 Task: Check the percentage active listings of community pool in the last 5 years.
Action: Mouse moved to (910, 310)
Screenshot: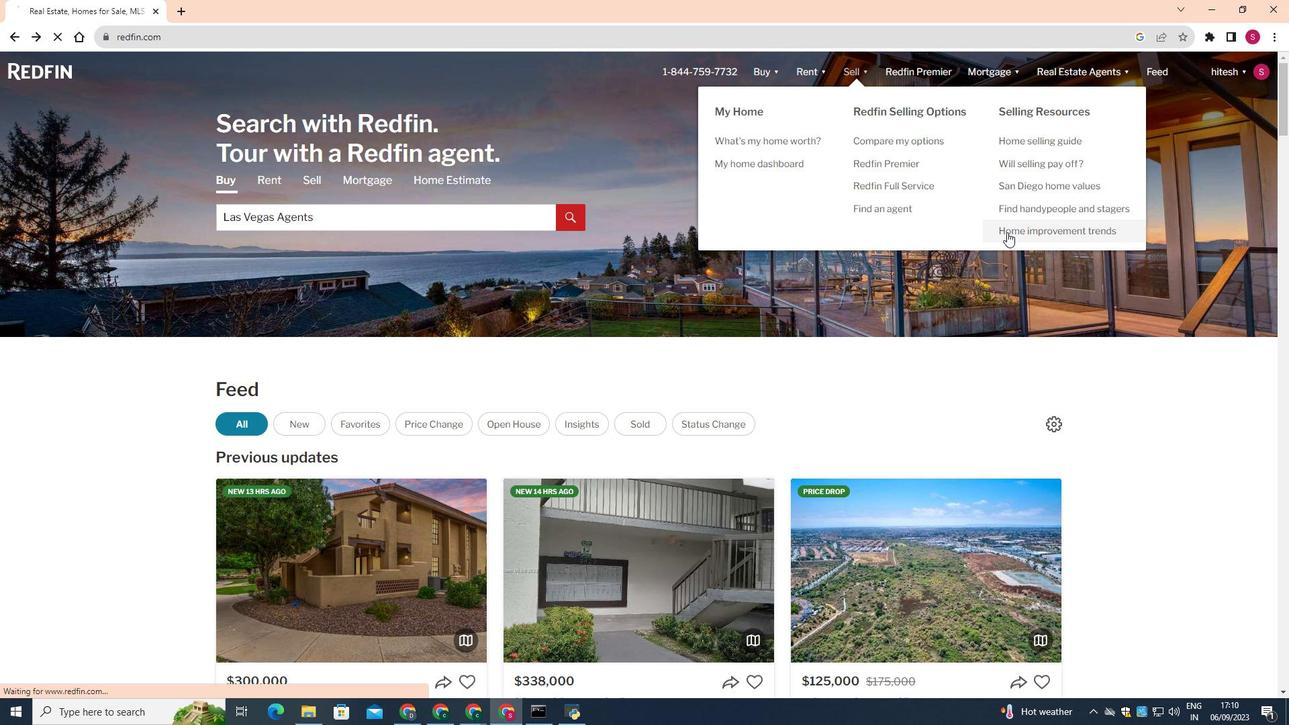
Action: Mouse pressed left at (910, 310)
Screenshot: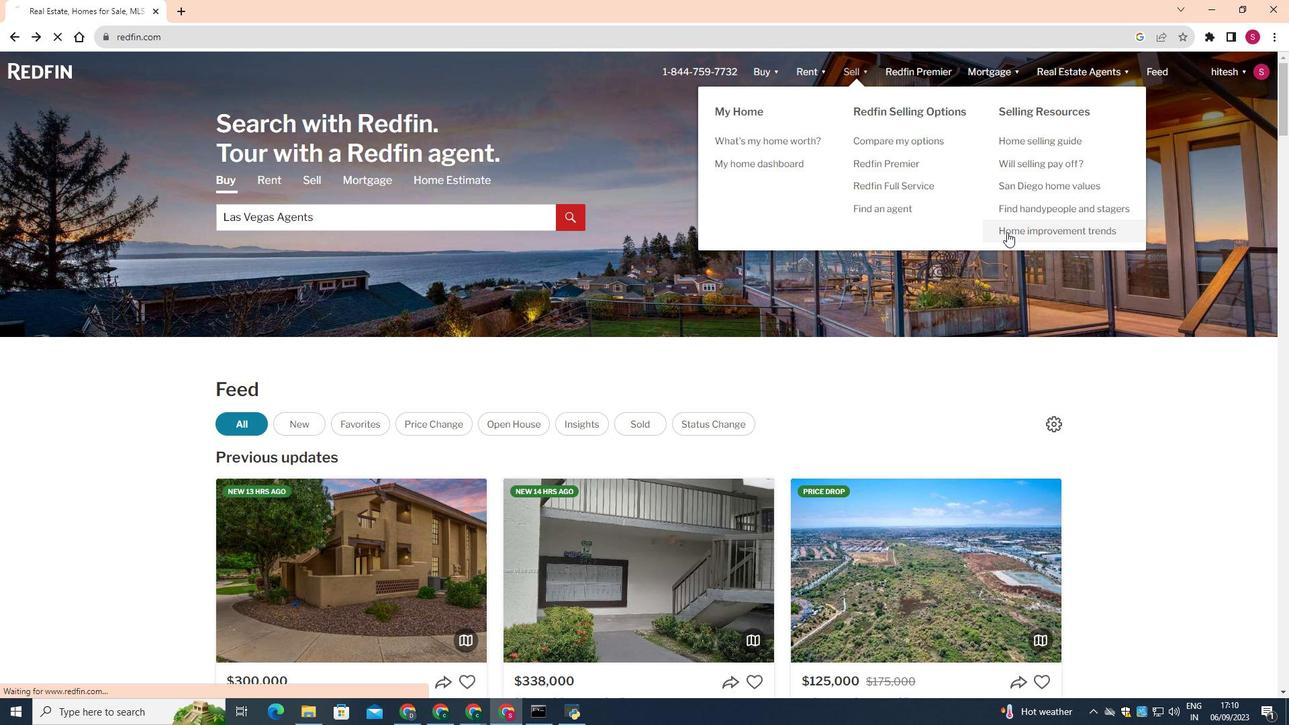 
Action: Mouse moved to (646, 431)
Screenshot: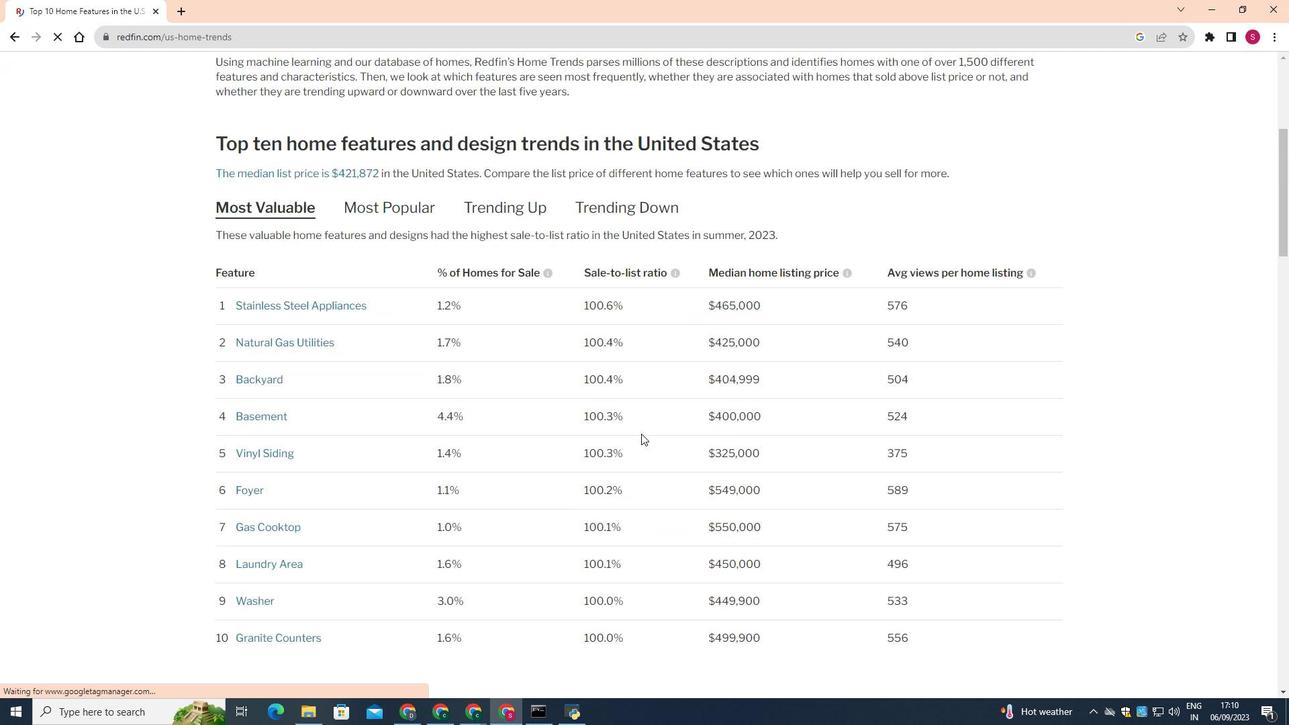 
Action: Mouse scrolled (646, 431) with delta (0, 0)
Screenshot: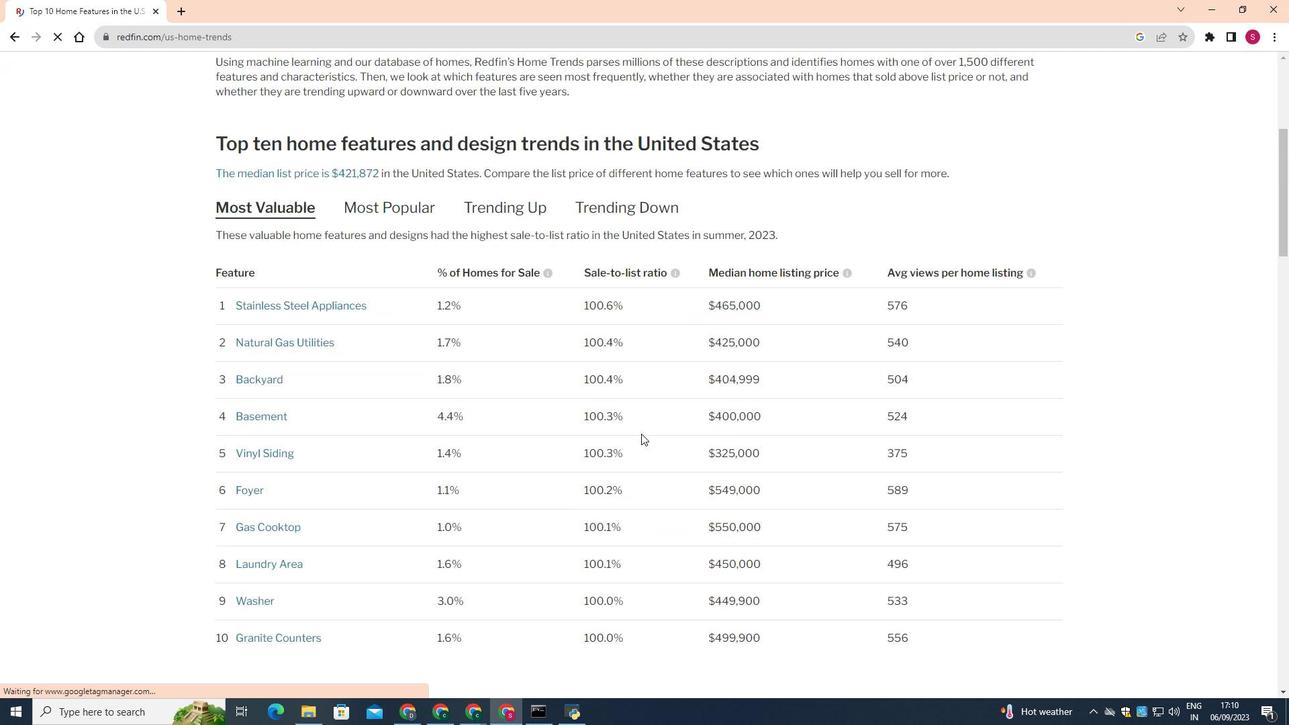 
Action: Mouse moved to (646, 432)
Screenshot: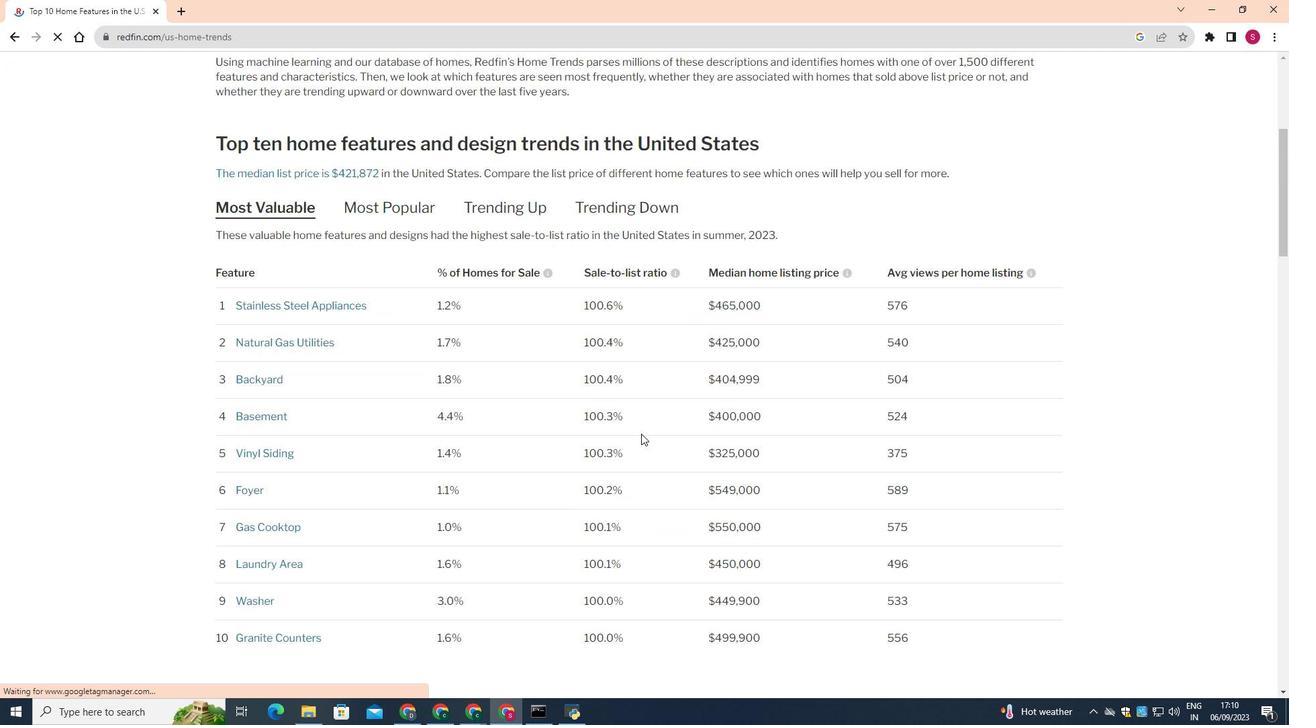 
Action: Mouse scrolled (646, 432) with delta (0, 0)
Screenshot: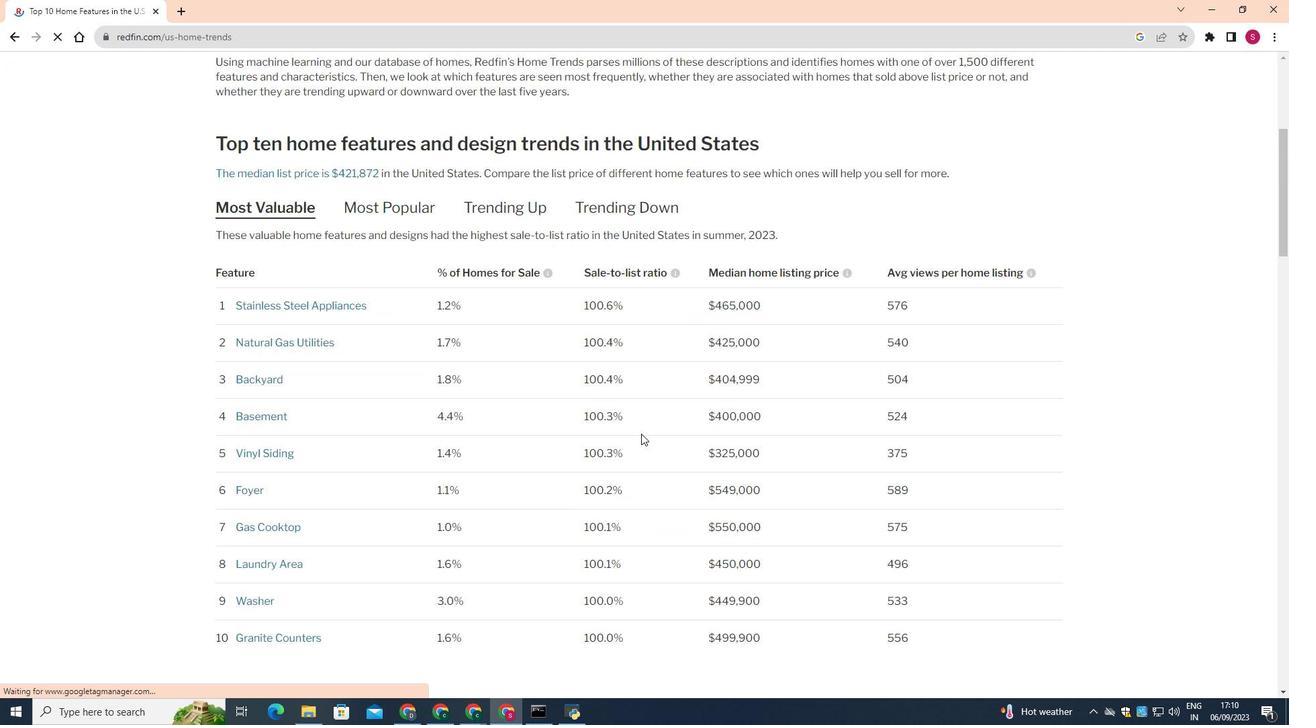 
Action: Mouse scrolled (646, 432) with delta (0, 0)
Screenshot: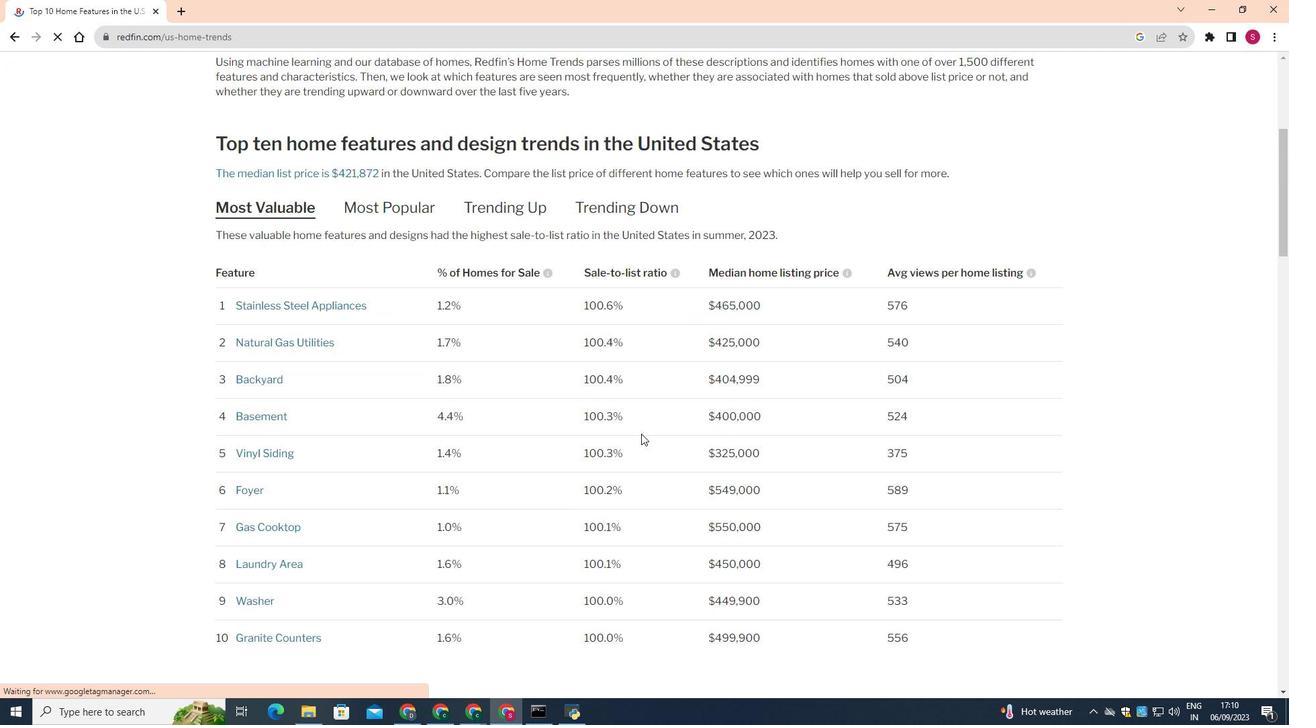 
Action: Mouse moved to (645, 433)
Screenshot: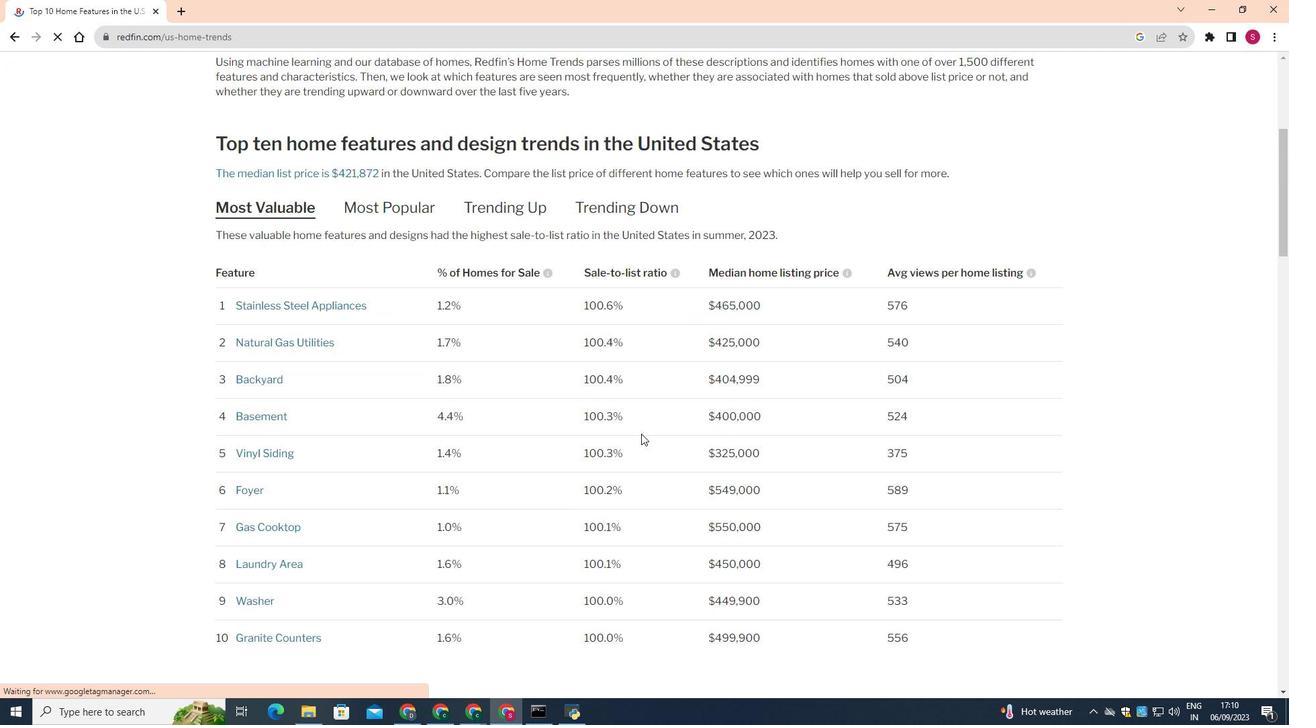 
Action: Mouse scrolled (645, 432) with delta (0, 0)
Screenshot: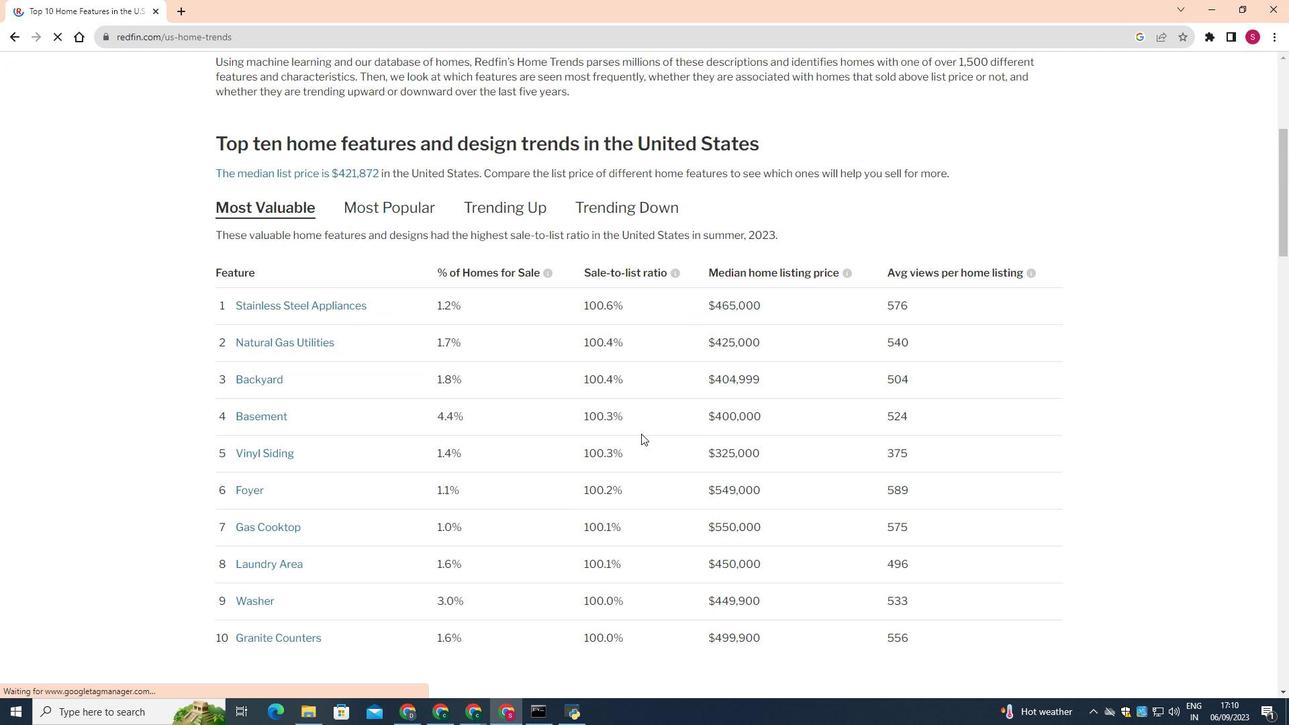 
Action: Mouse scrolled (645, 432) with delta (0, 0)
Screenshot: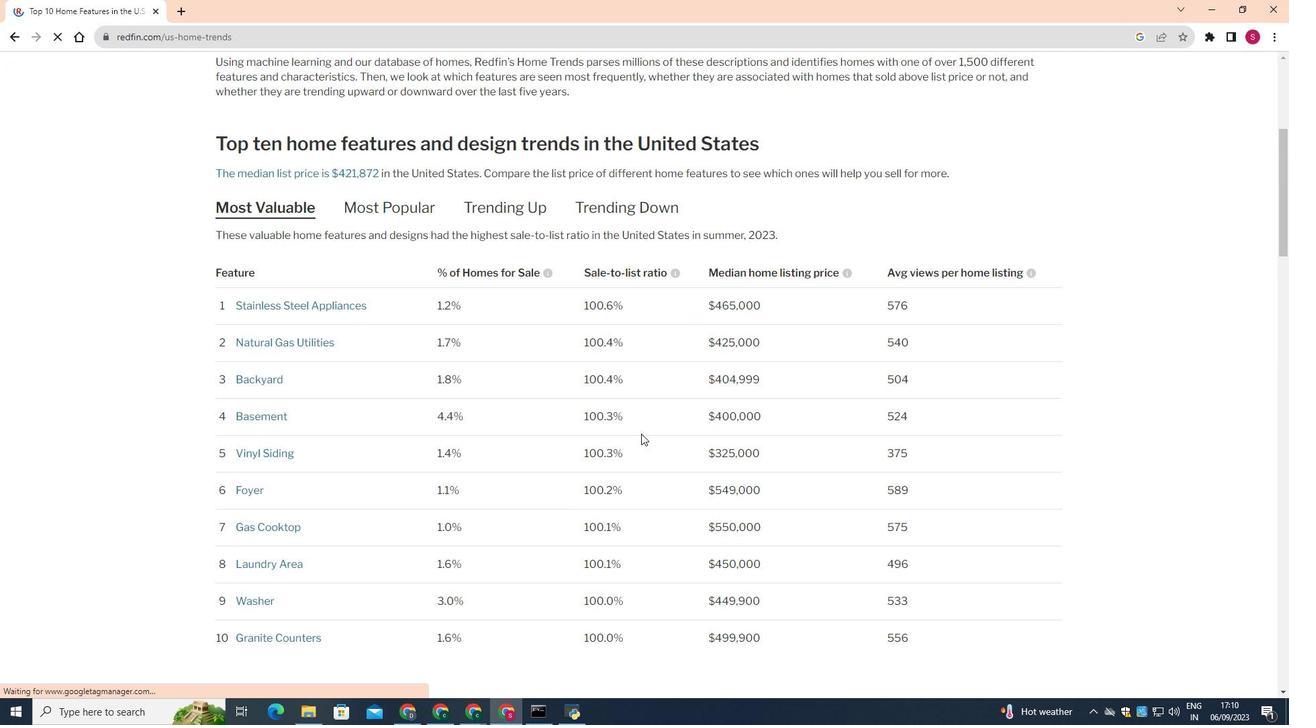
Action: Mouse moved to (645, 432)
Screenshot: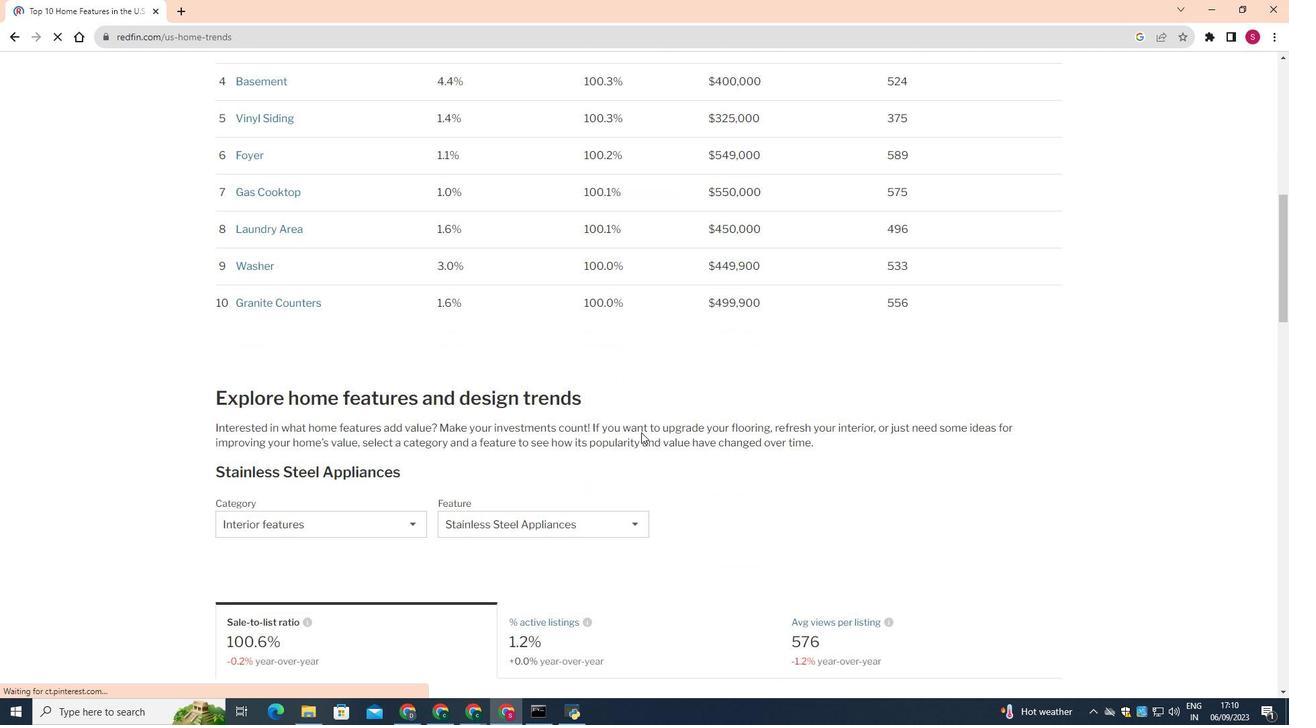 
Action: Mouse scrolled (645, 431) with delta (0, 0)
Screenshot: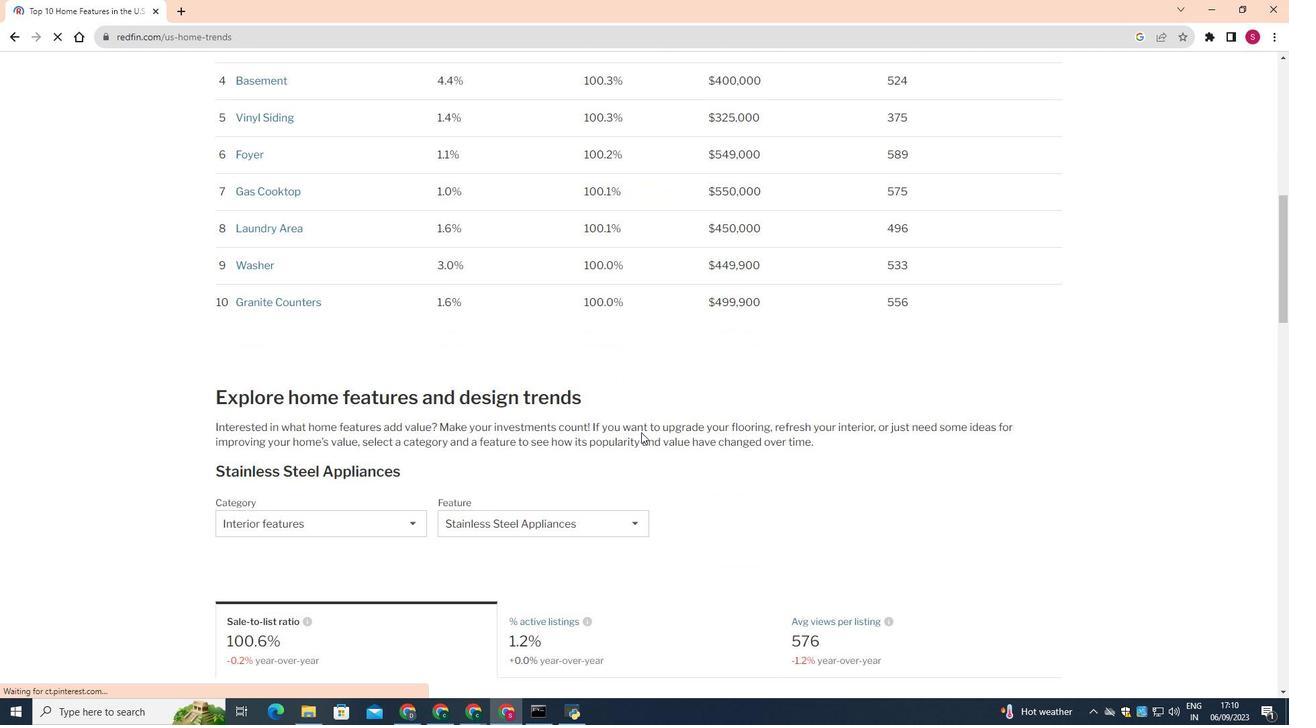 
Action: Mouse scrolled (645, 431) with delta (0, 0)
Screenshot: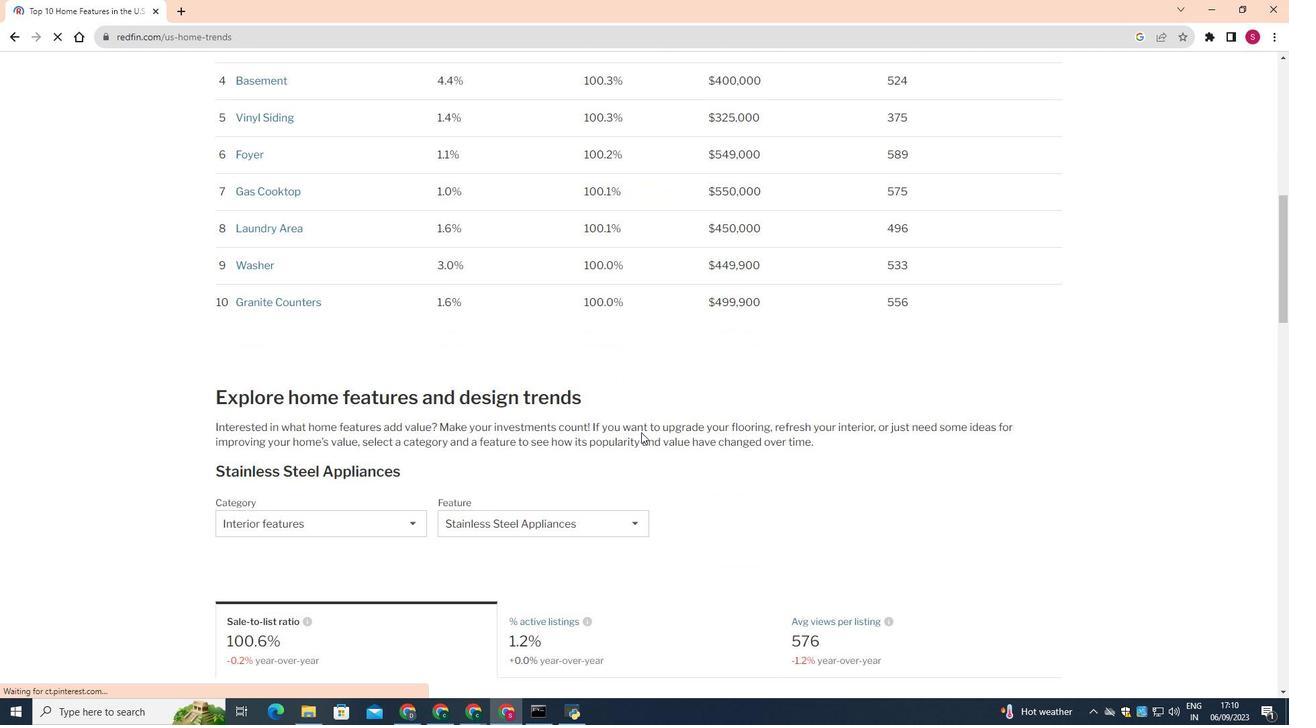 
Action: Mouse scrolled (645, 431) with delta (0, 0)
Screenshot: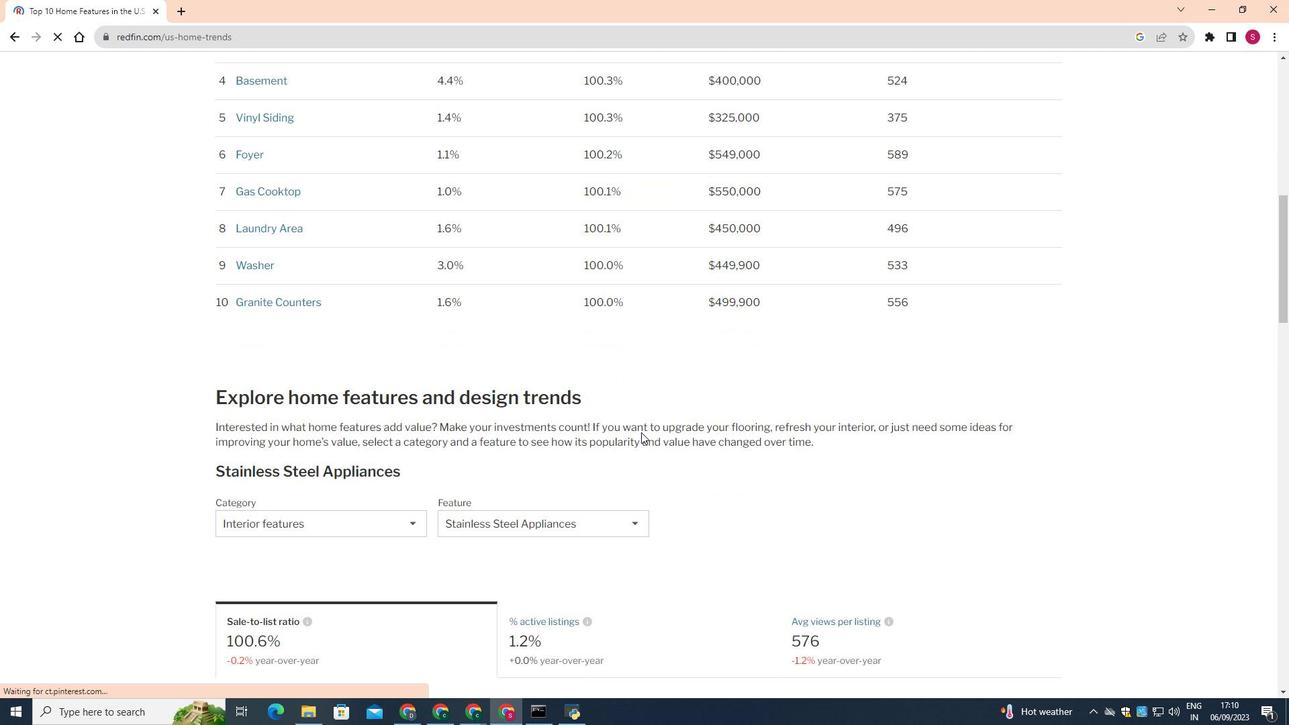 
Action: Mouse scrolled (645, 431) with delta (0, 0)
Screenshot: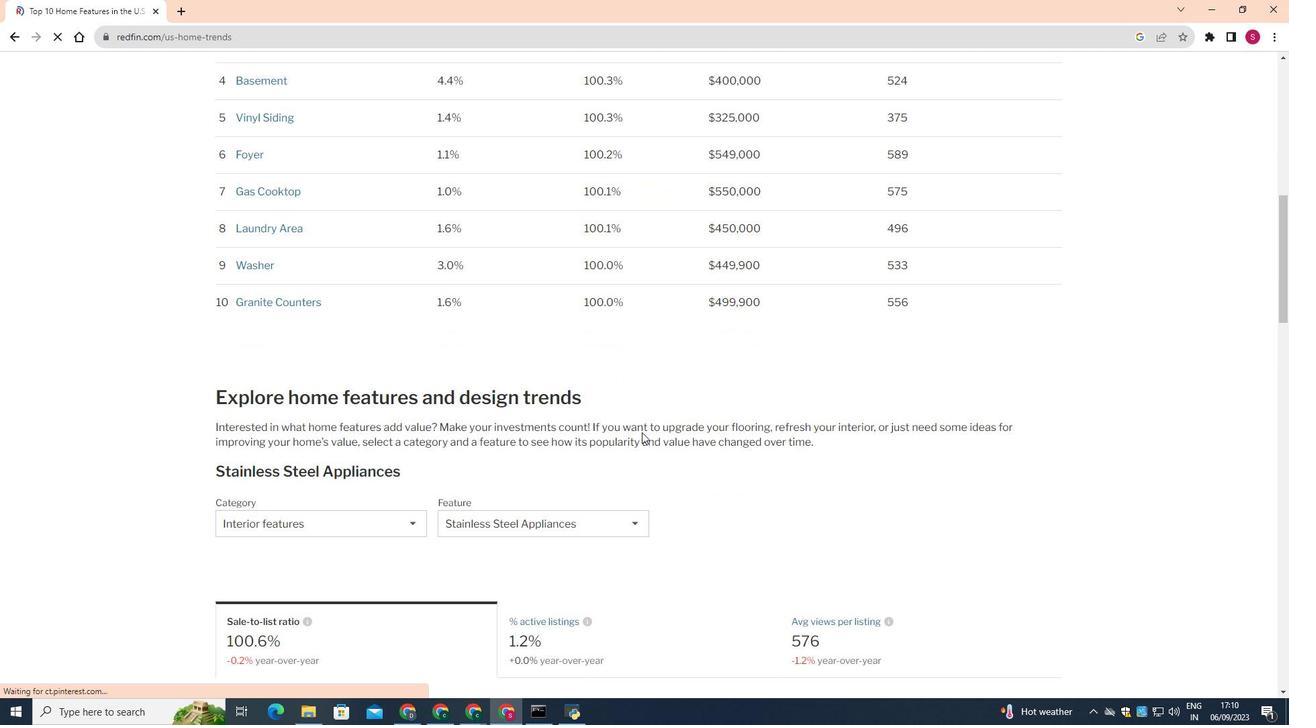 
Action: Mouse scrolled (645, 431) with delta (0, 0)
Screenshot: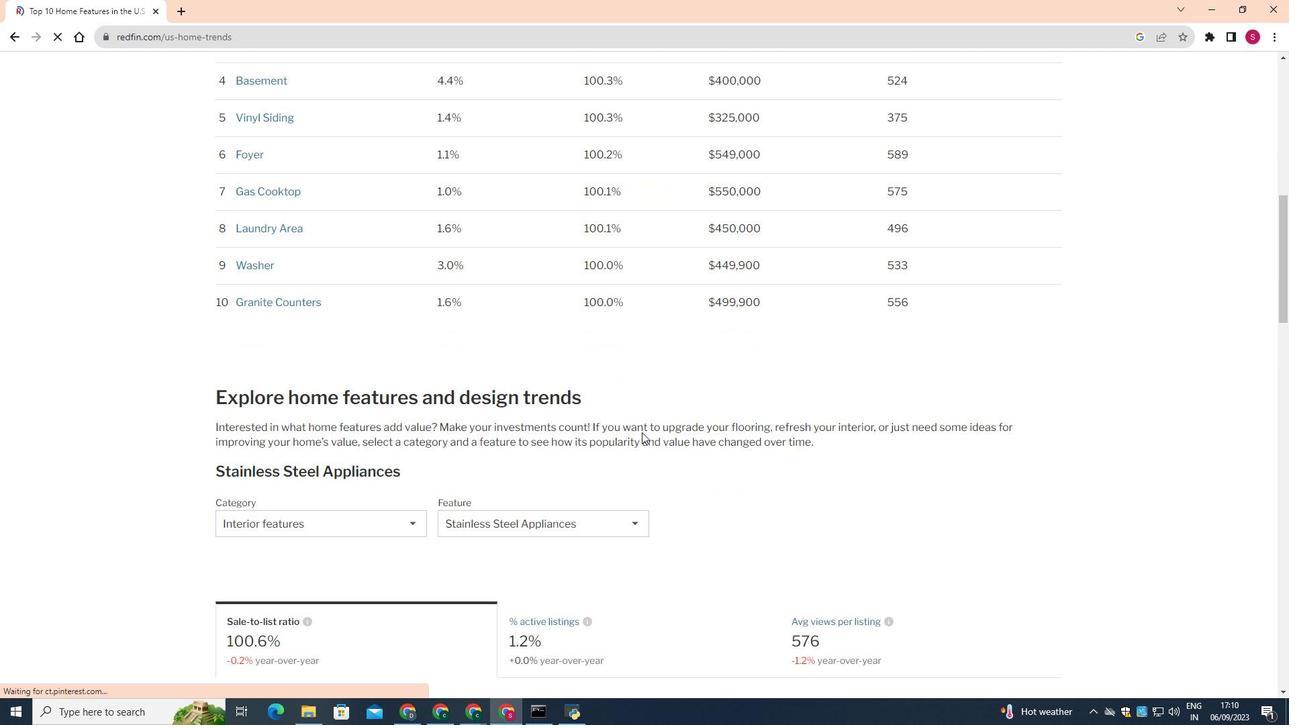 
Action: Mouse moved to (646, 431)
Screenshot: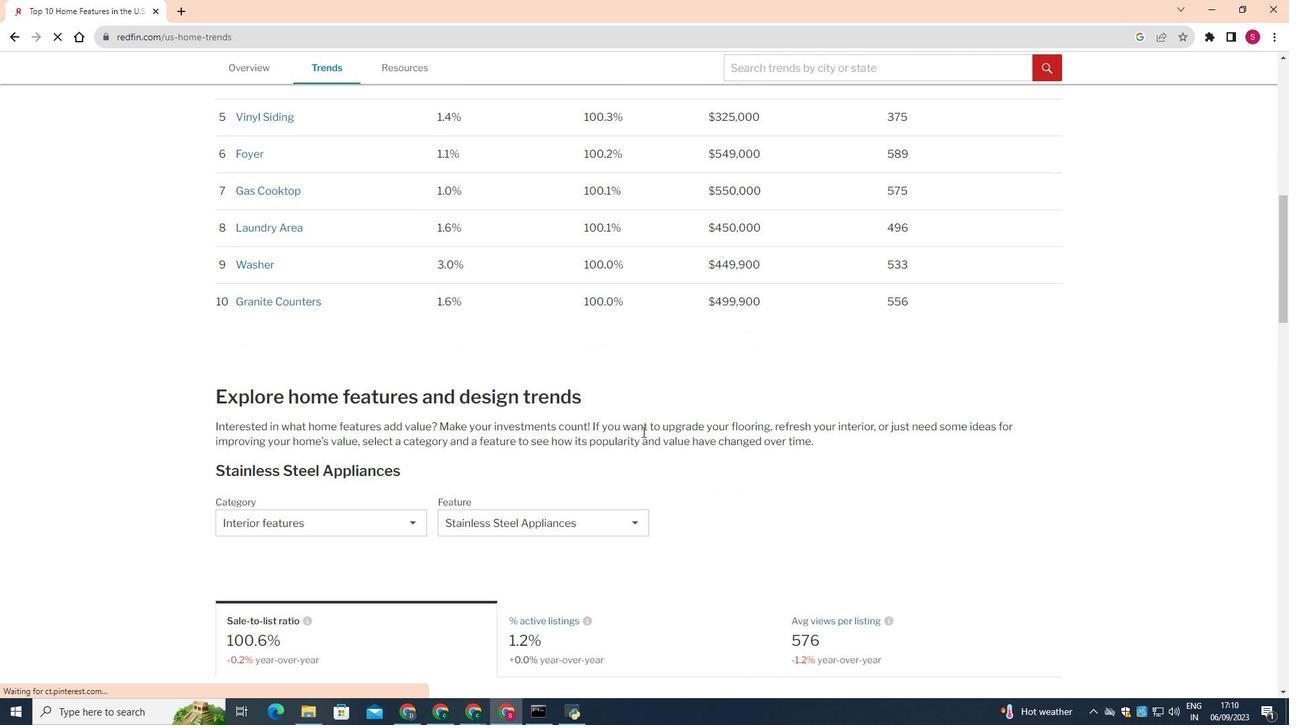 
Action: Mouse scrolled (646, 431) with delta (0, 0)
Screenshot: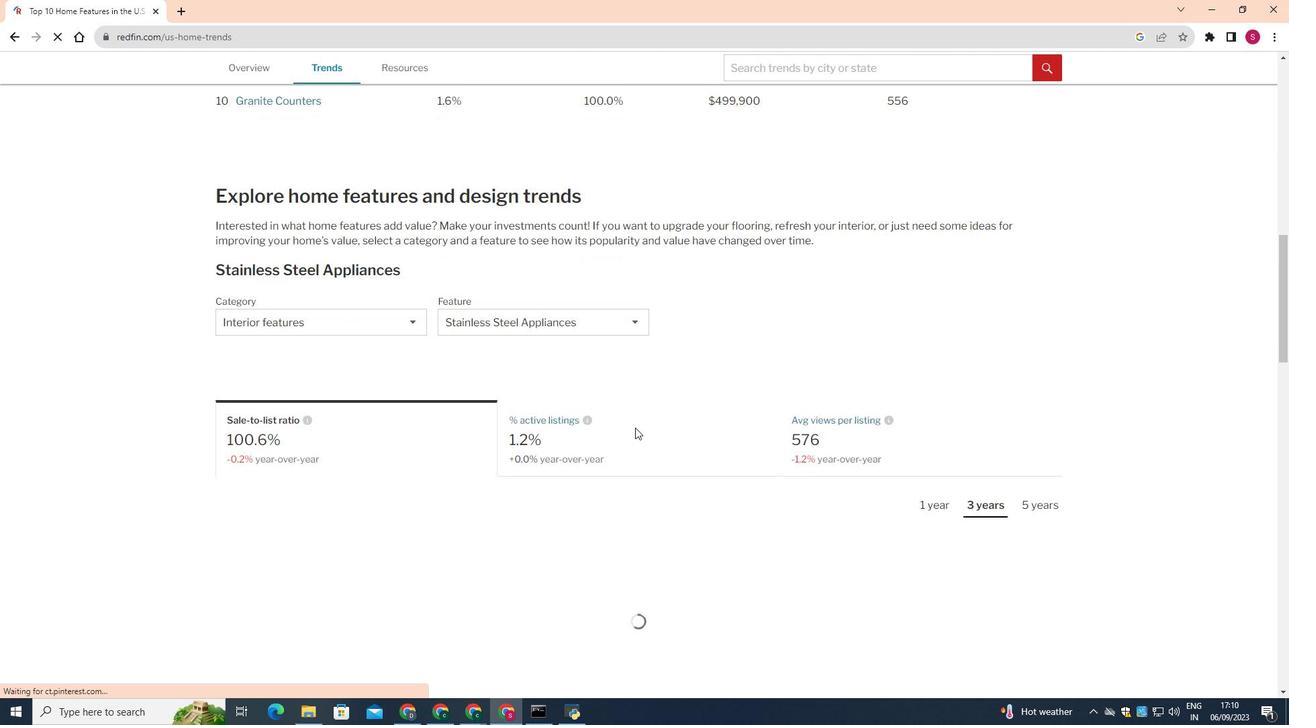 
Action: Mouse scrolled (646, 431) with delta (0, 0)
Screenshot: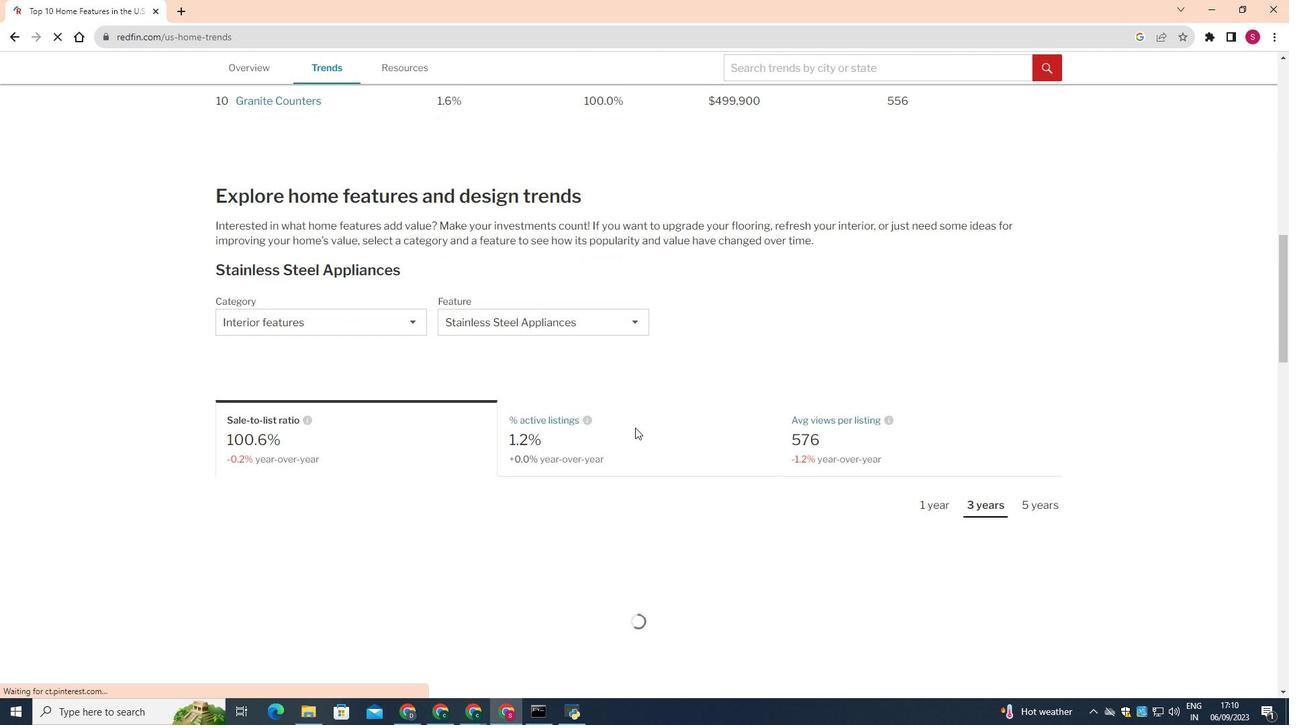 
Action: Mouse scrolled (646, 431) with delta (0, 0)
Screenshot: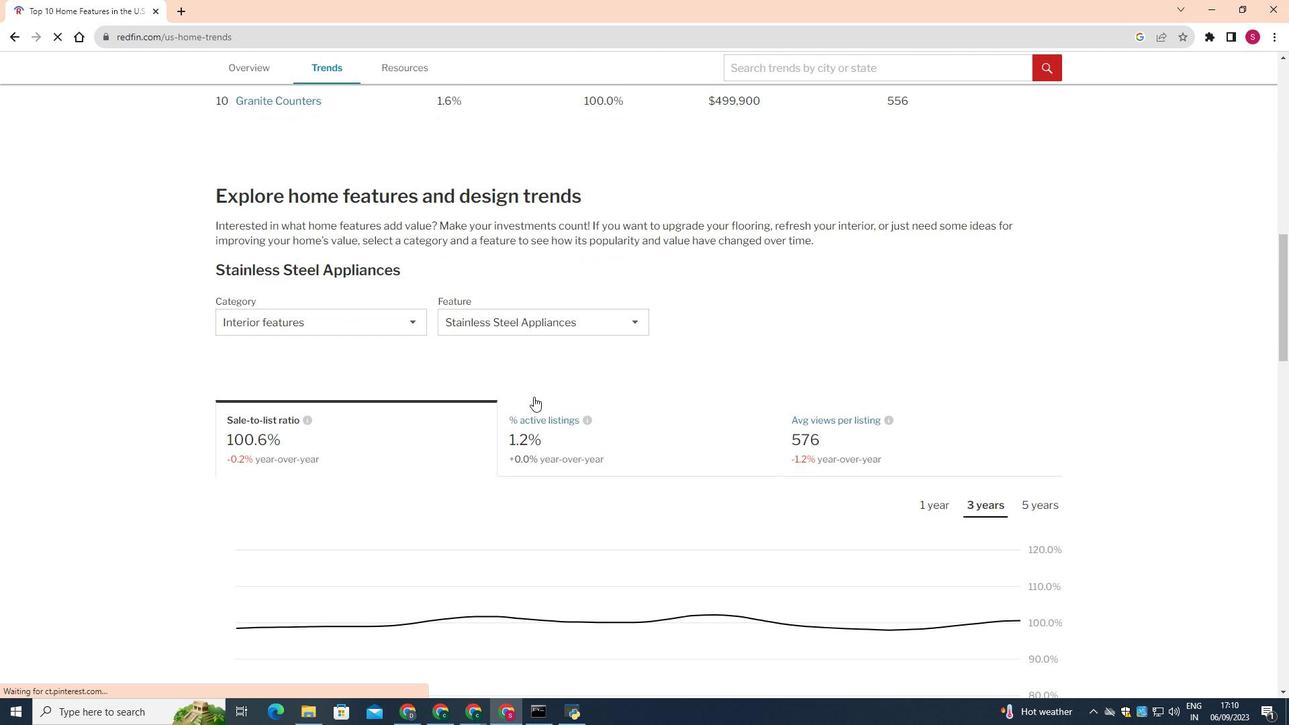 
Action: Mouse moved to (413, 366)
Screenshot: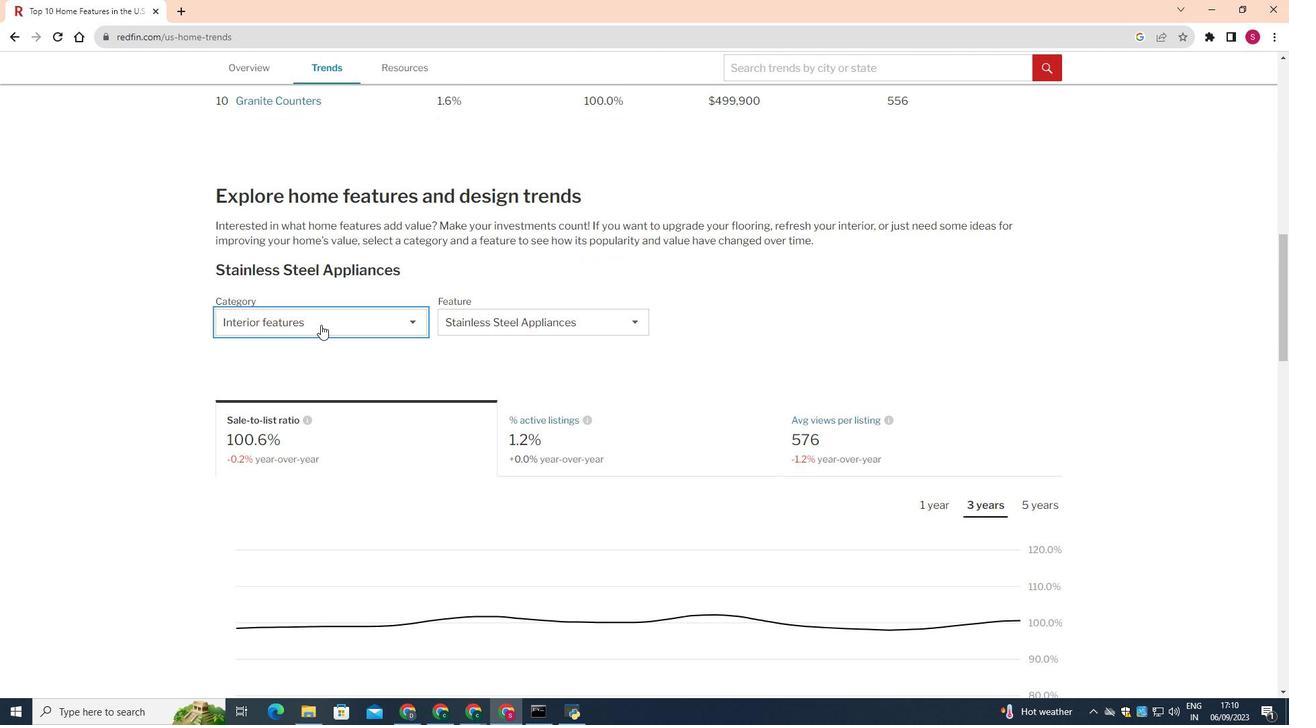 
Action: Mouse pressed left at (413, 366)
Screenshot: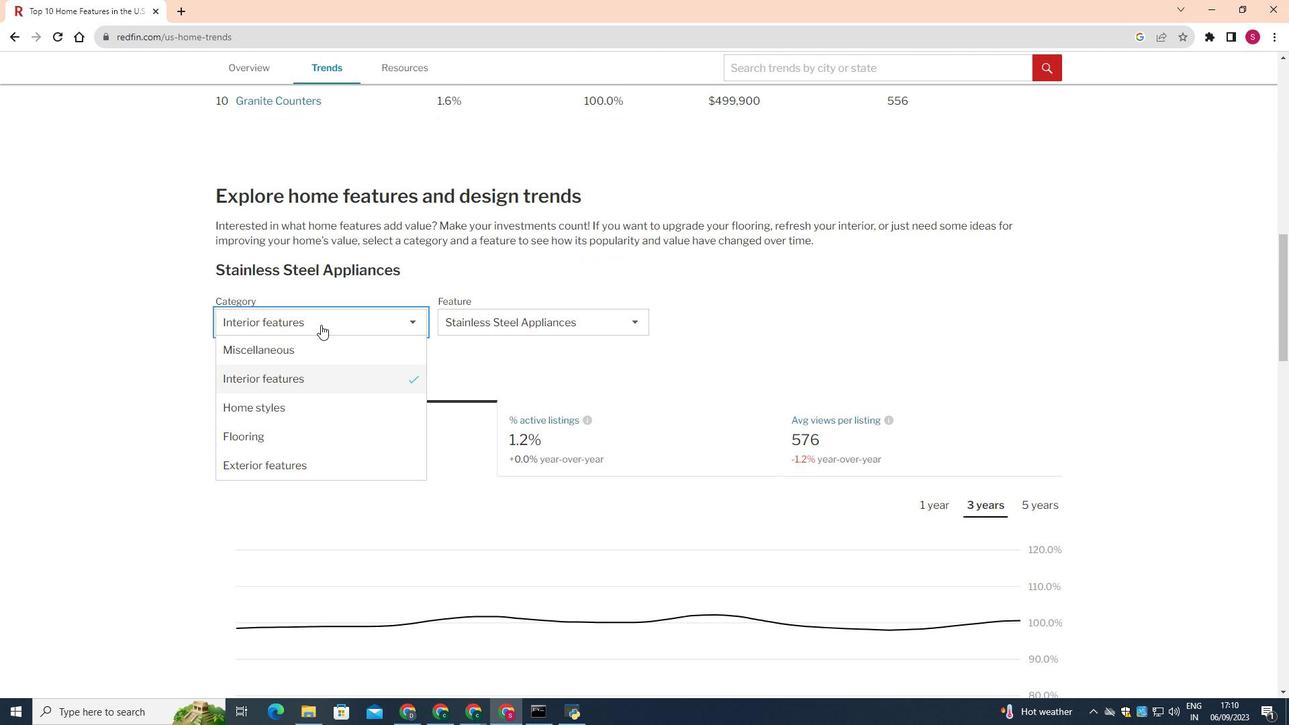 
Action: Mouse moved to (413, 380)
Screenshot: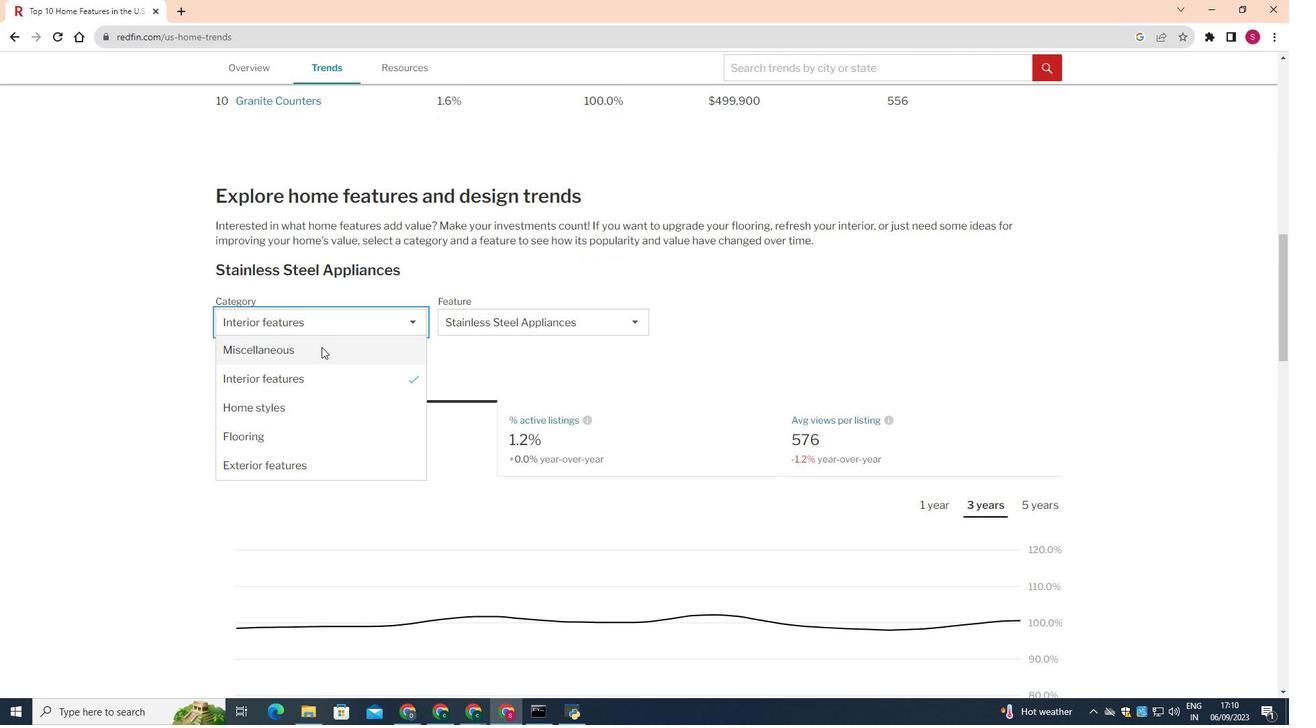 
Action: Mouse pressed left at (413, 380)
Screenshot: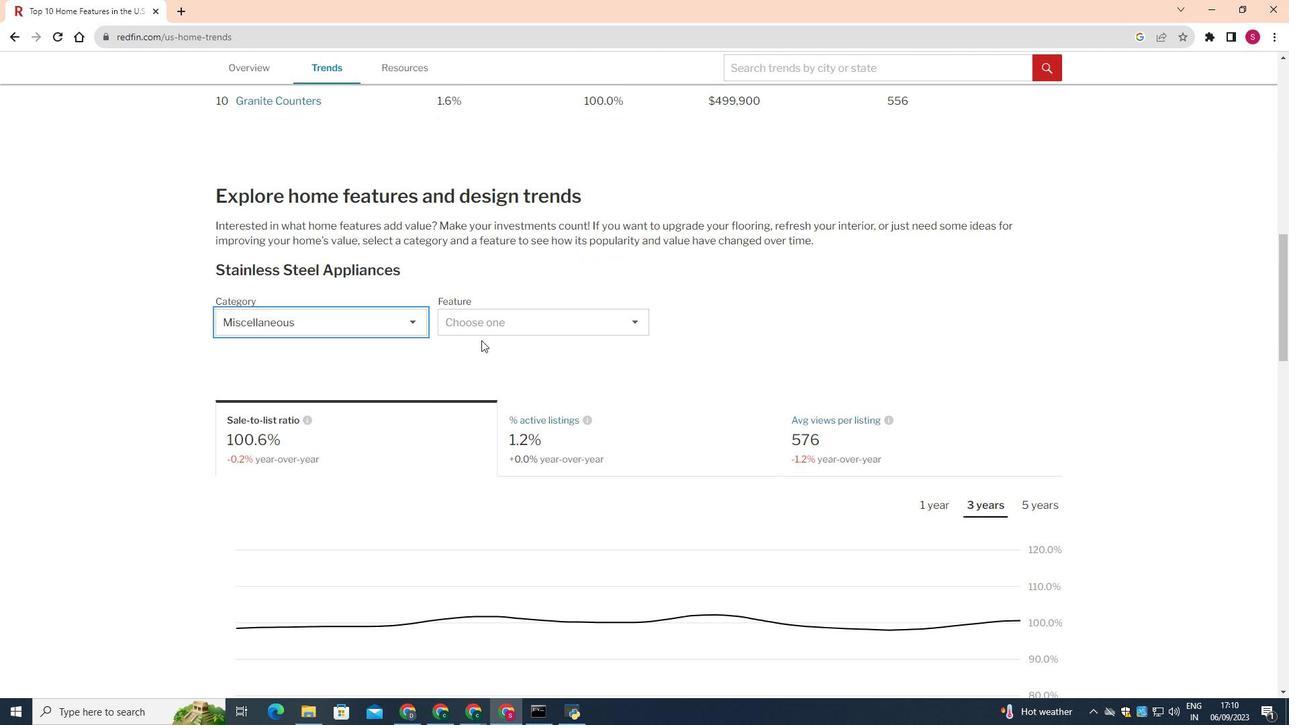 
Action: Mouse moved to (546, 364)
Screenshot: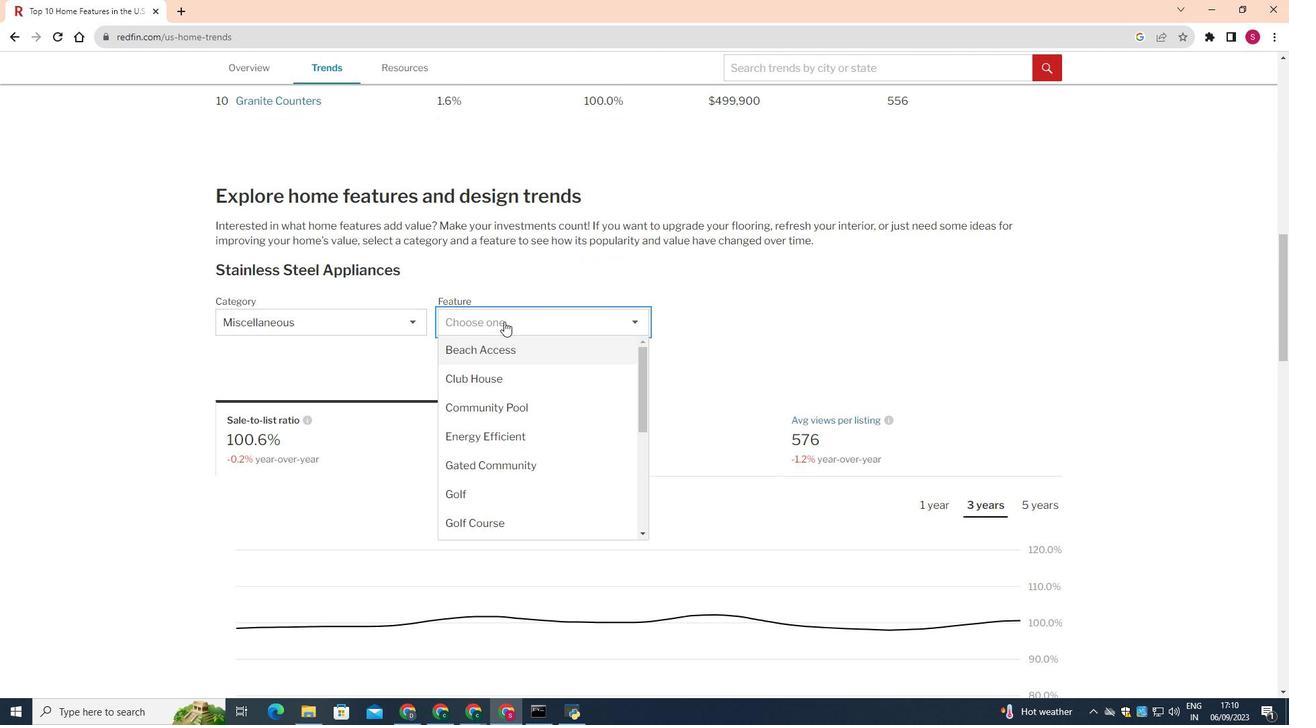 
Action: Mouse pressed left at (546, 364)
Screenshot: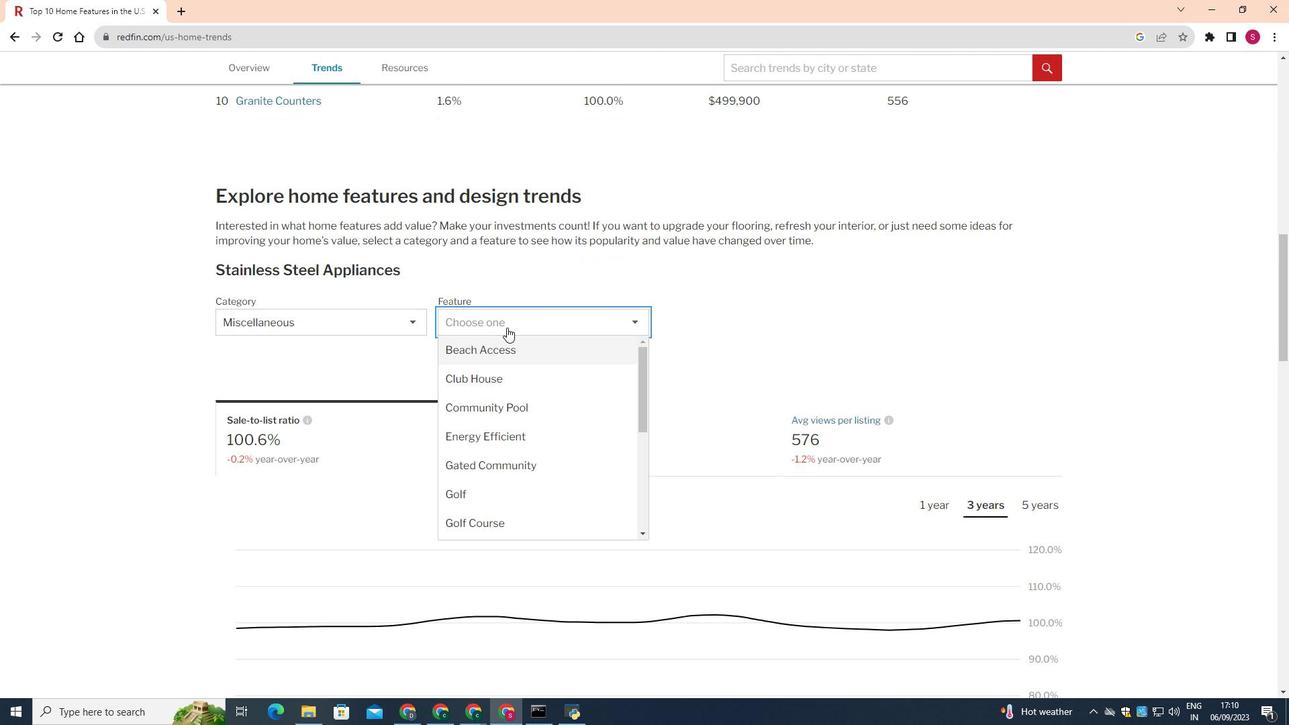 
Action: Mouse moved to (570, 417)
Screenshot: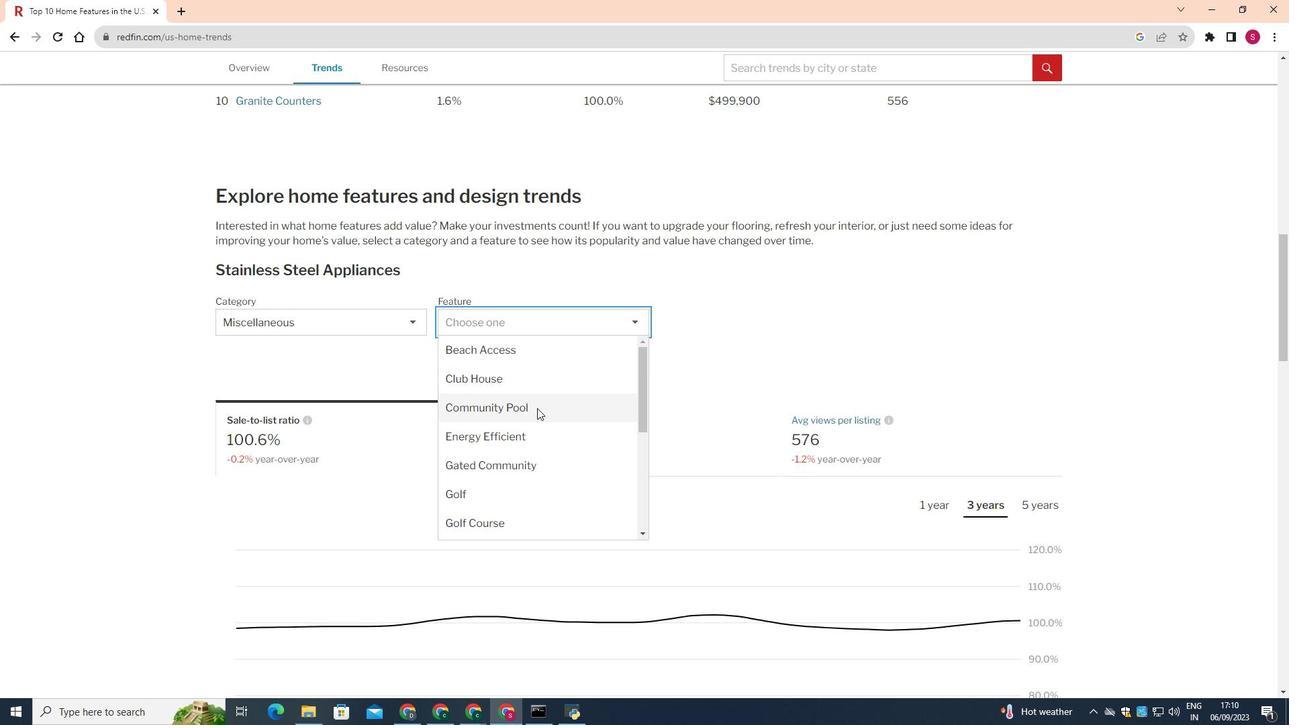 
Action: Mouse pressed left at (570, 417)
Screenshot: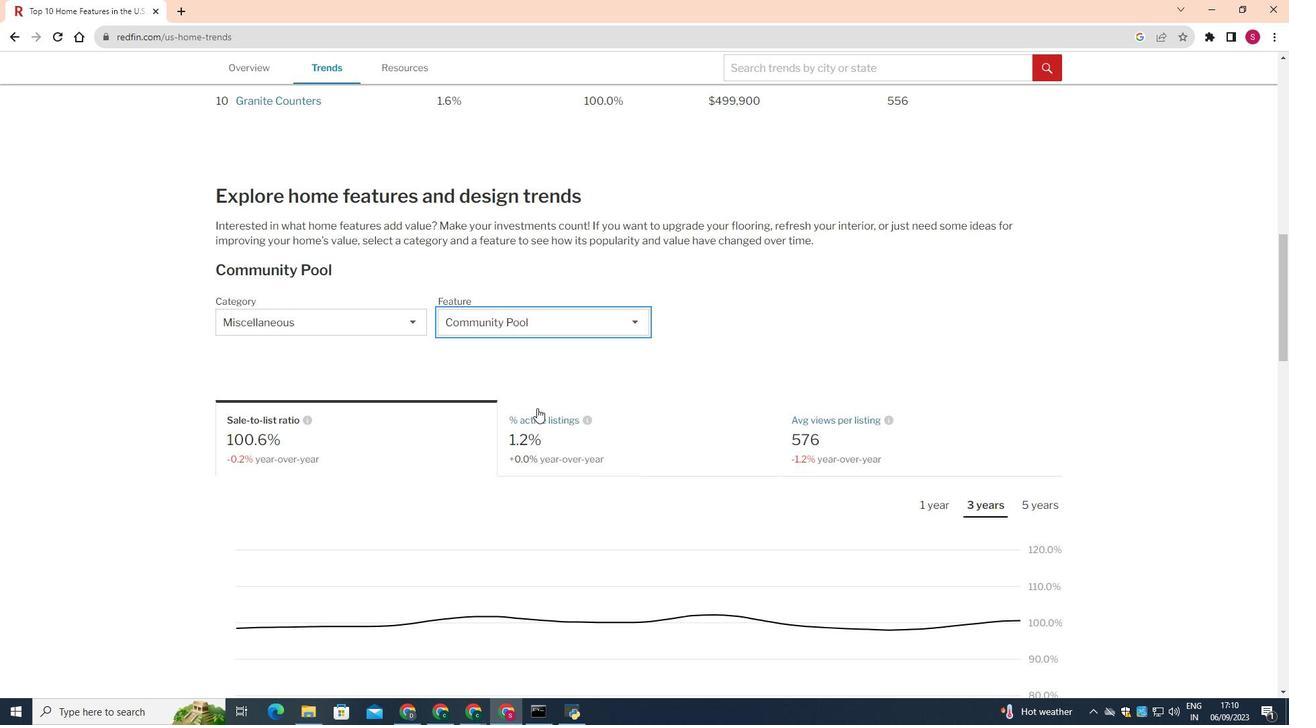 
Action: Mouse moved to (632, 428)
Screenshot: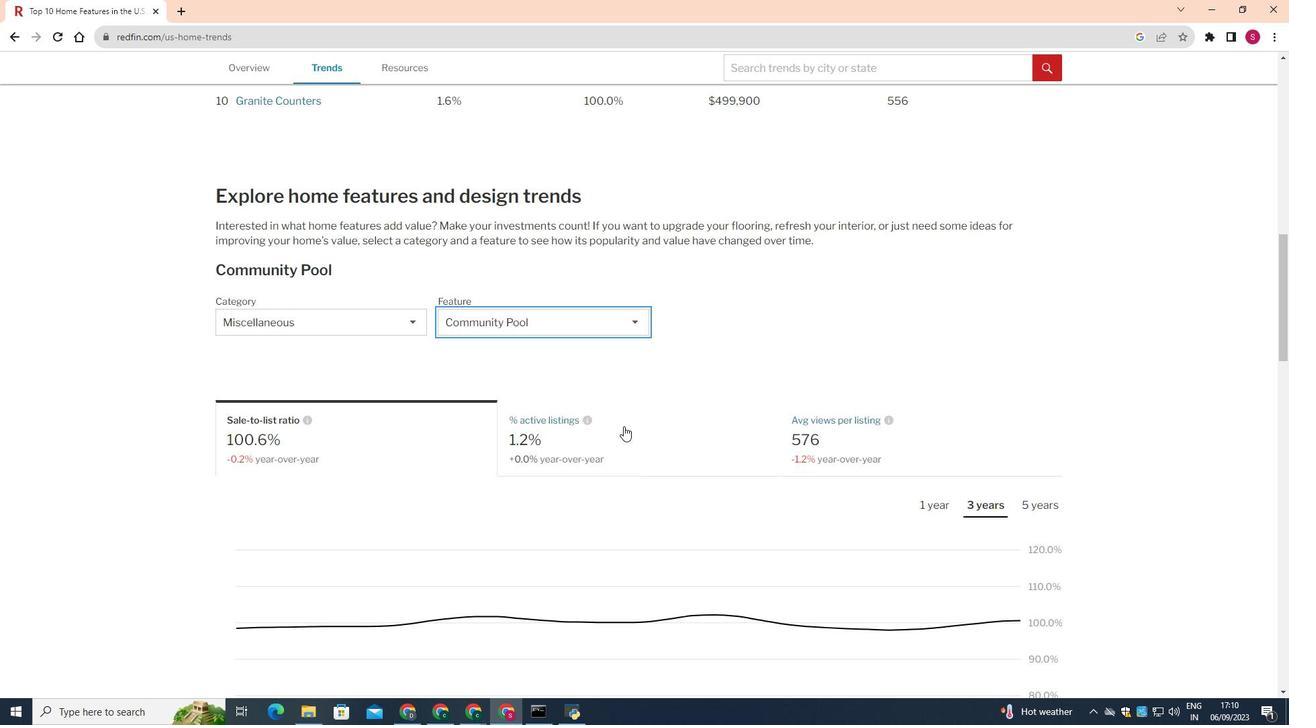 
Action: Mouse pressed left at (632, 428)
Screenshot: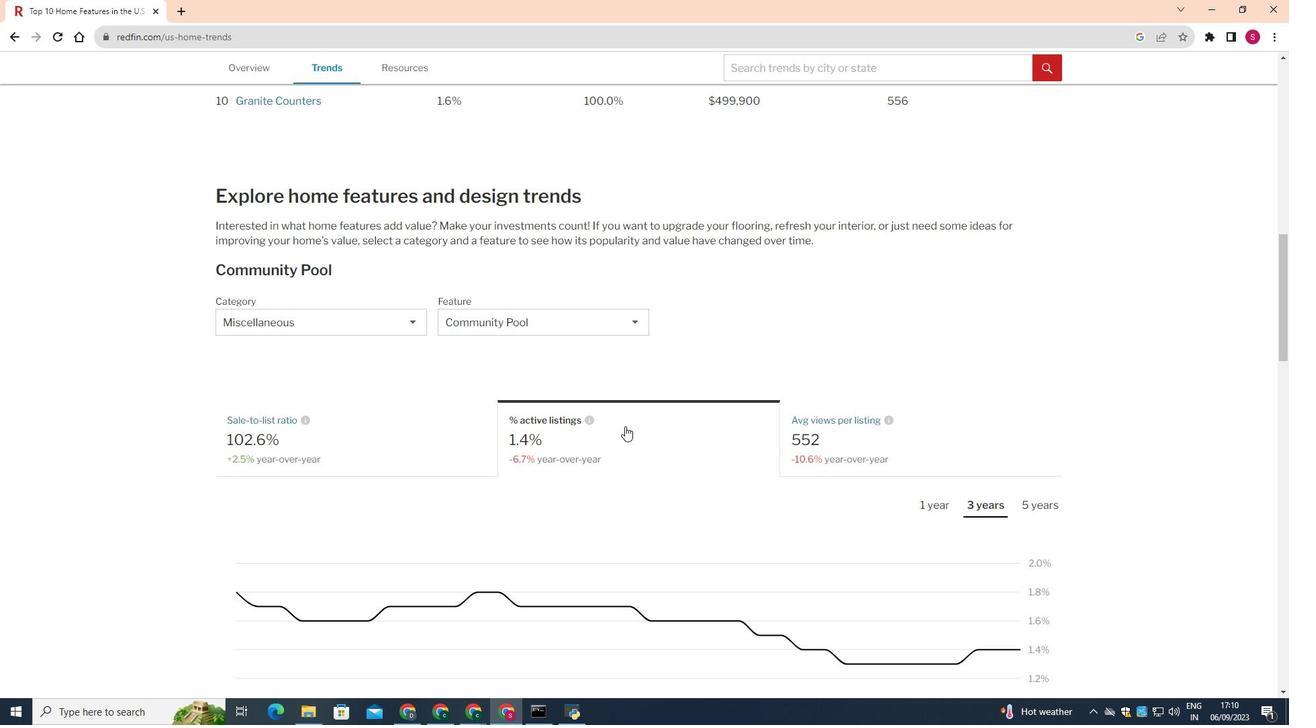
Action: Mouse moved to (923, 478)
Screenshot: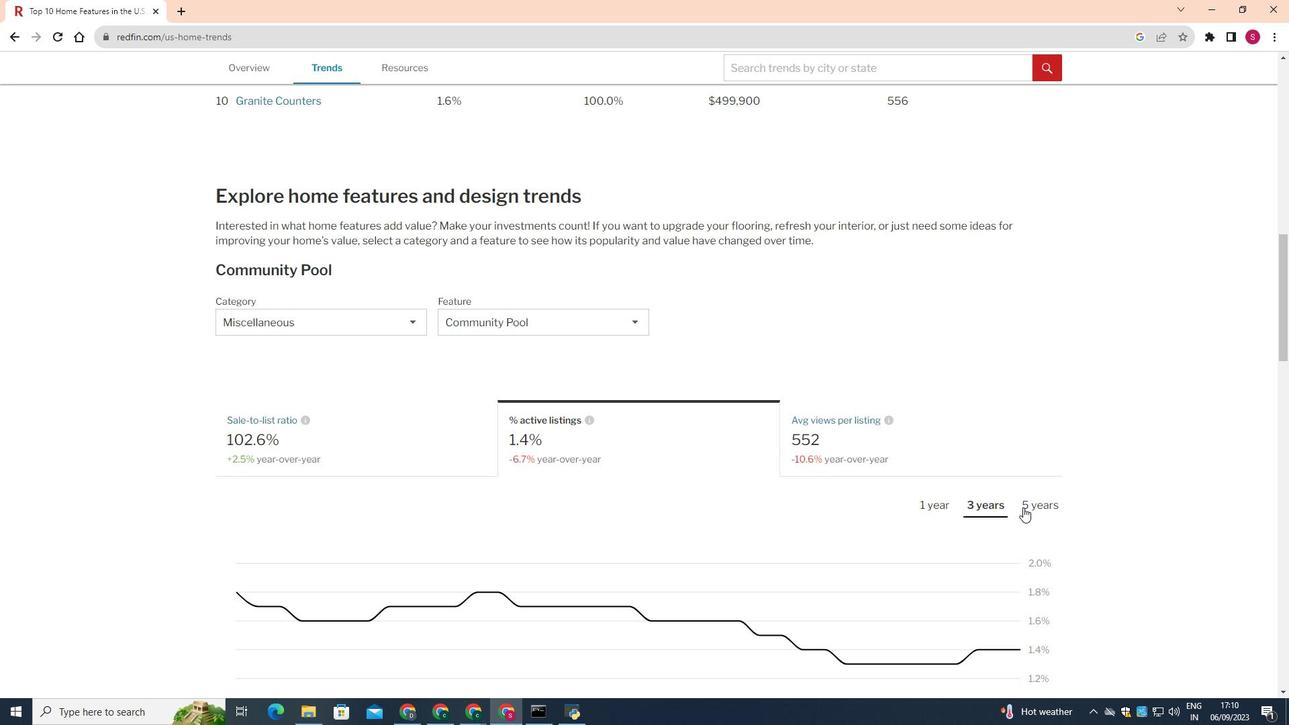 
Action: Mouse pressed left at (923, 478)
Screenshot: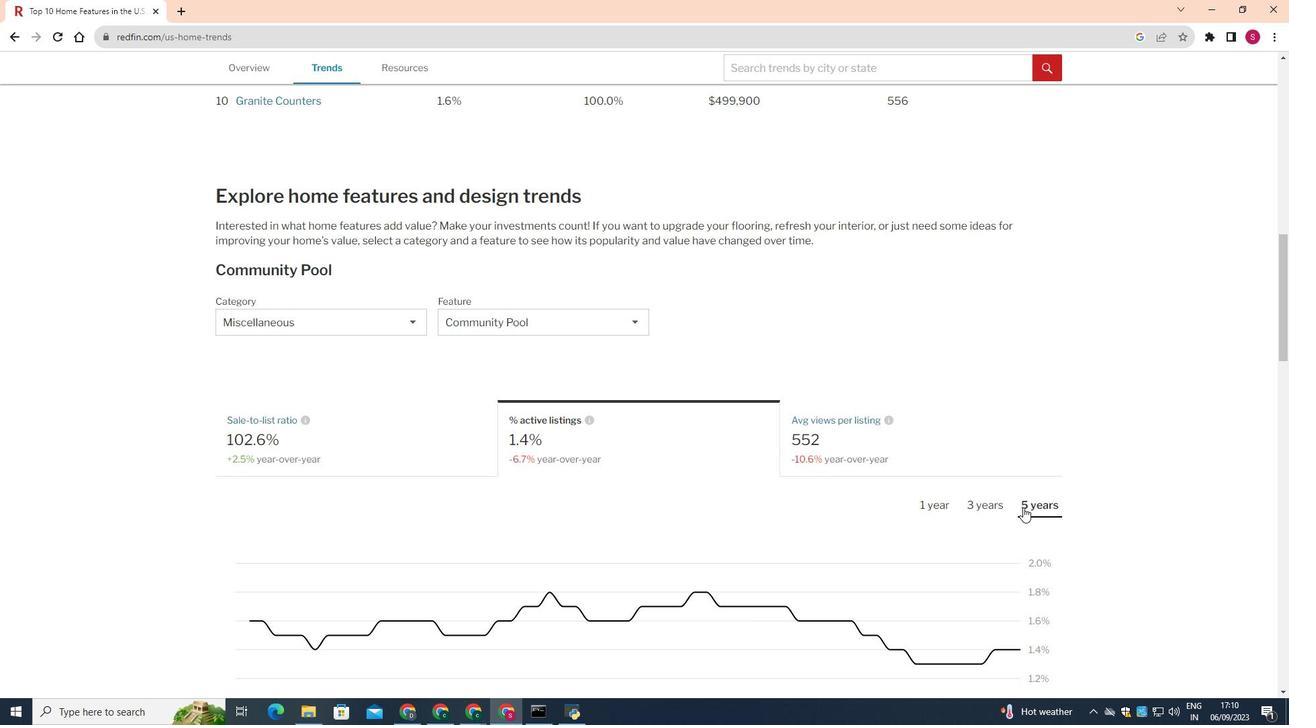 
Action: Mouse moved to (695, 417)
Screenshot: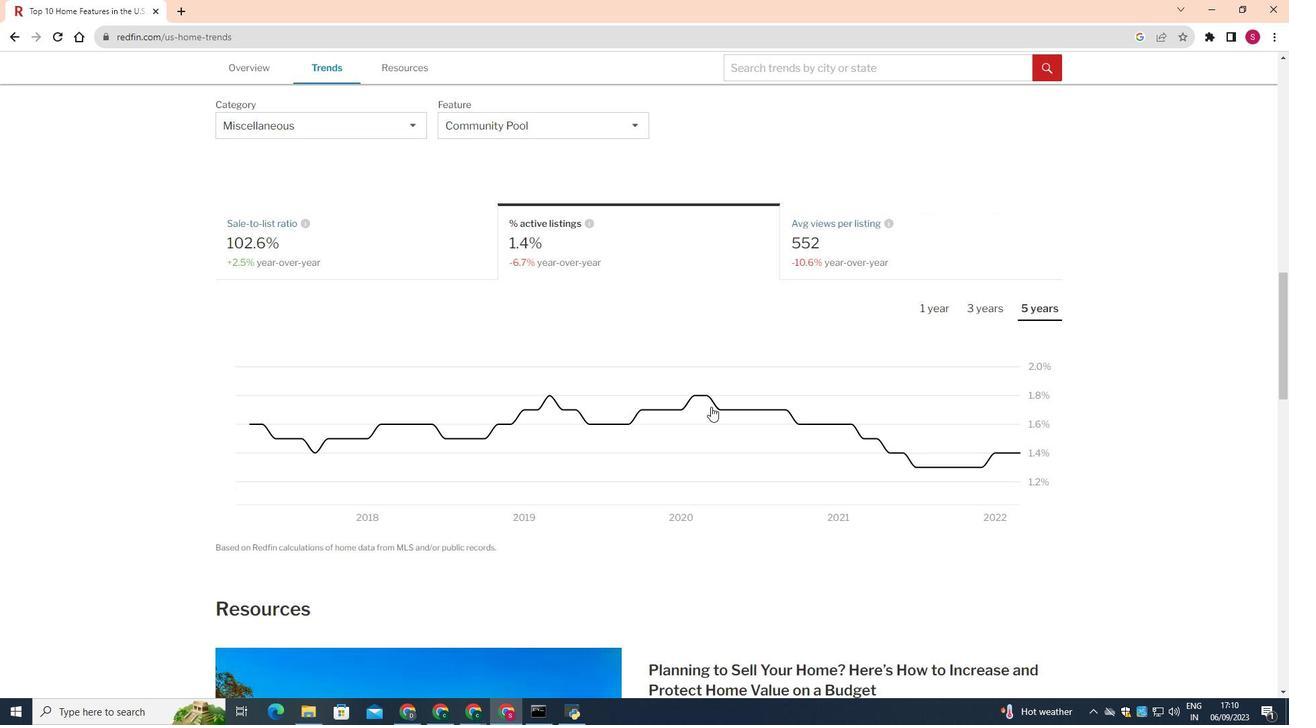 
Action: Mouse scrolled (695, 416) with delta (0, 0)
Screenshot: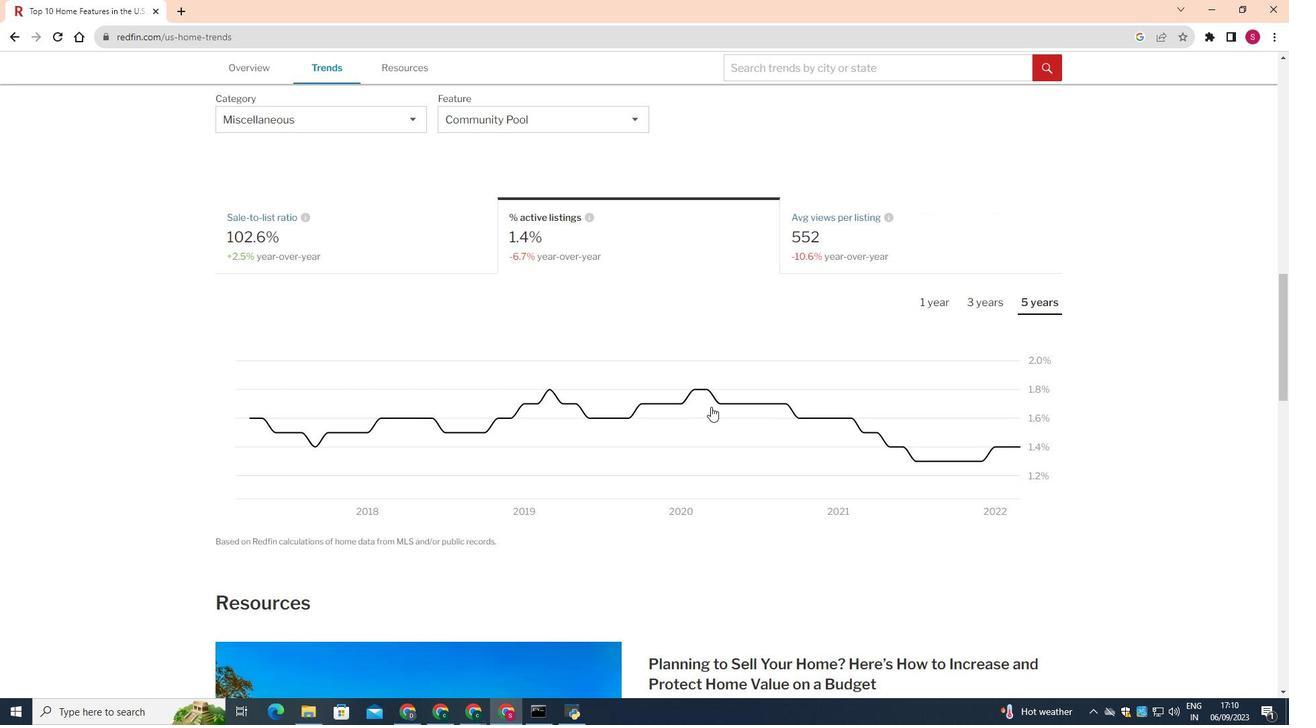 
Action: Mouse scrolled (695, 416) with delta (0, 0)
Screenshot: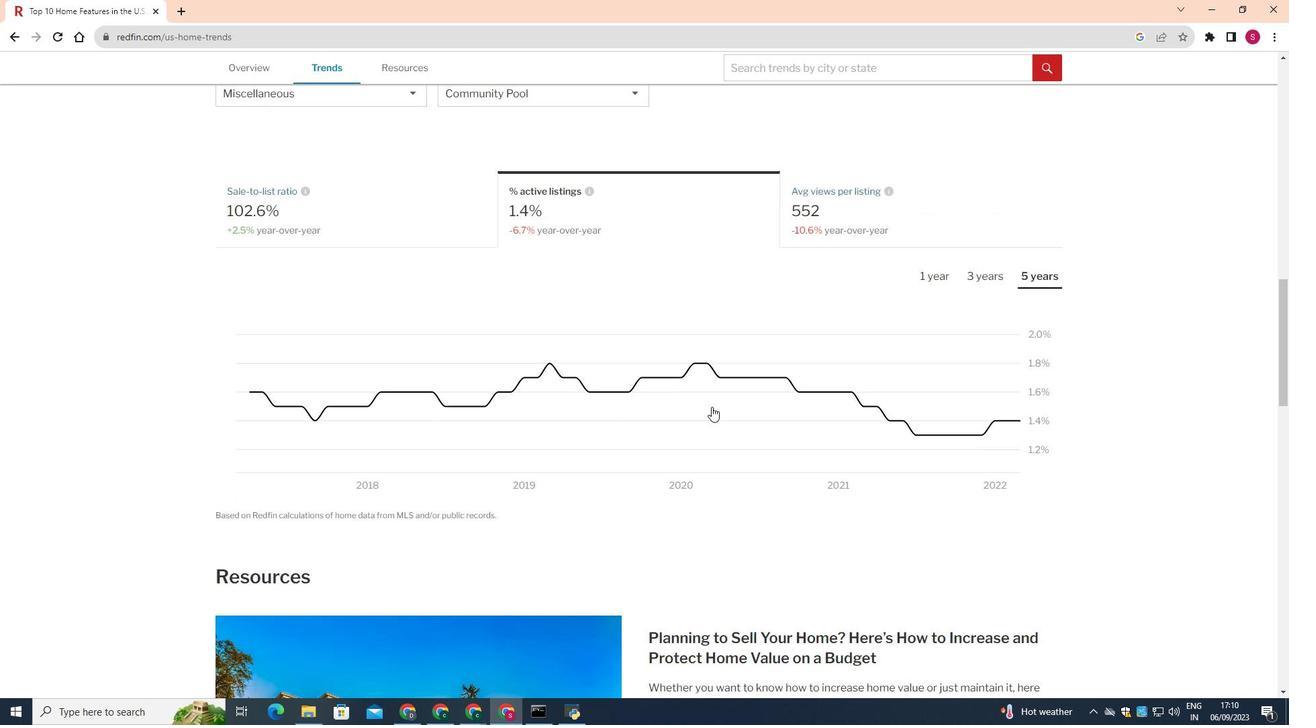 
Action: Mouse scrolled (695, 416) with delta (0, 0)
Screenshot: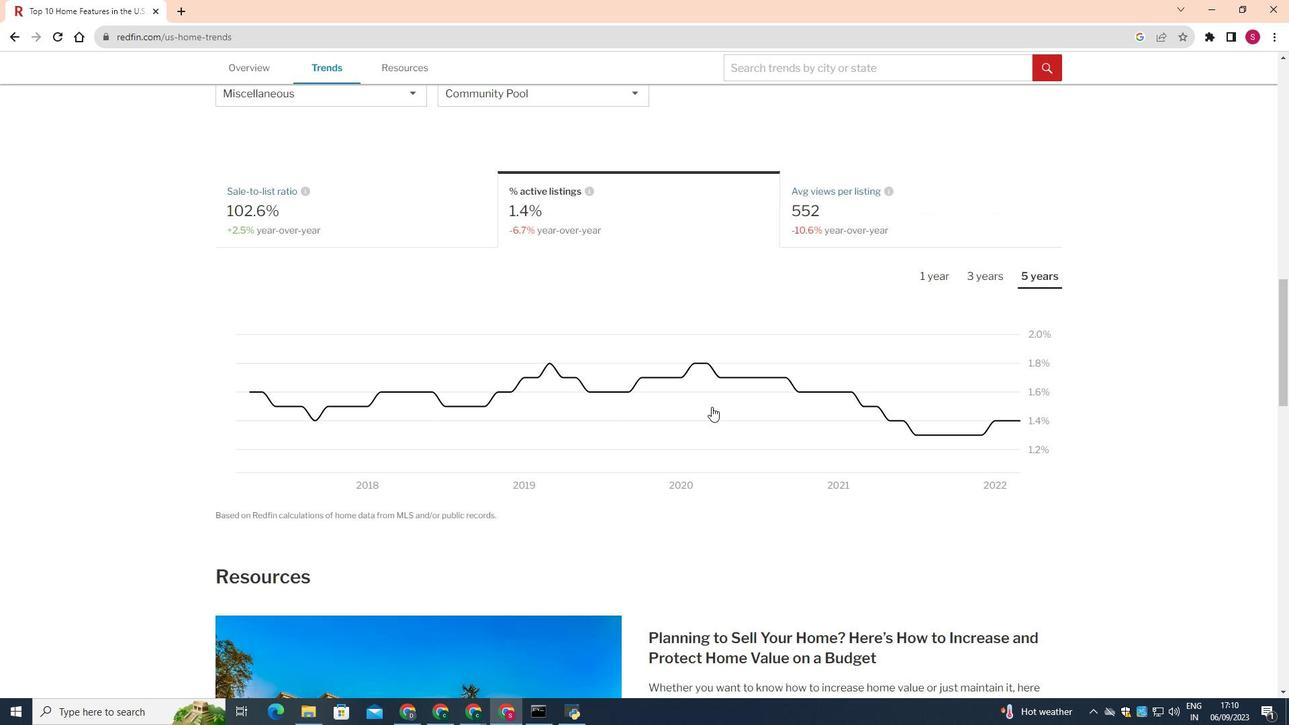 
Action: Mouse scrolled (695, 416) with delta (0, 0)
Screenshot: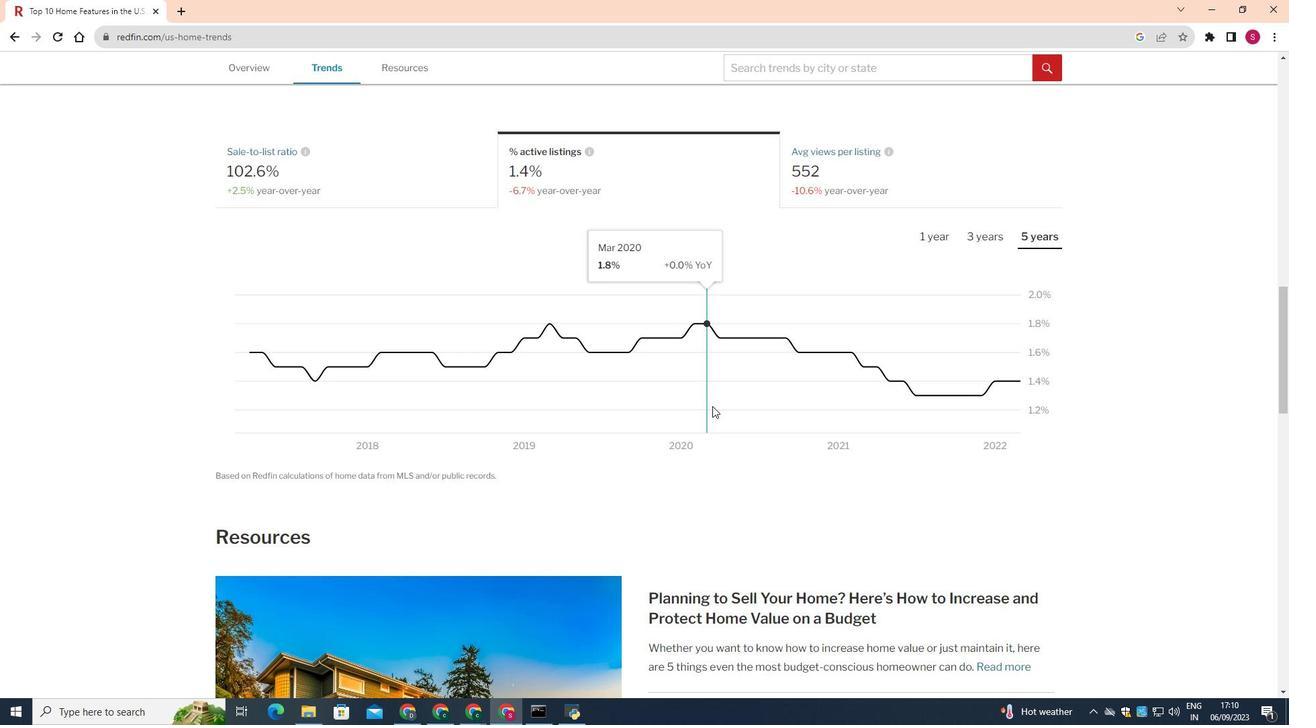 
Action: Mouse moved to (697, 415)
Screenshot: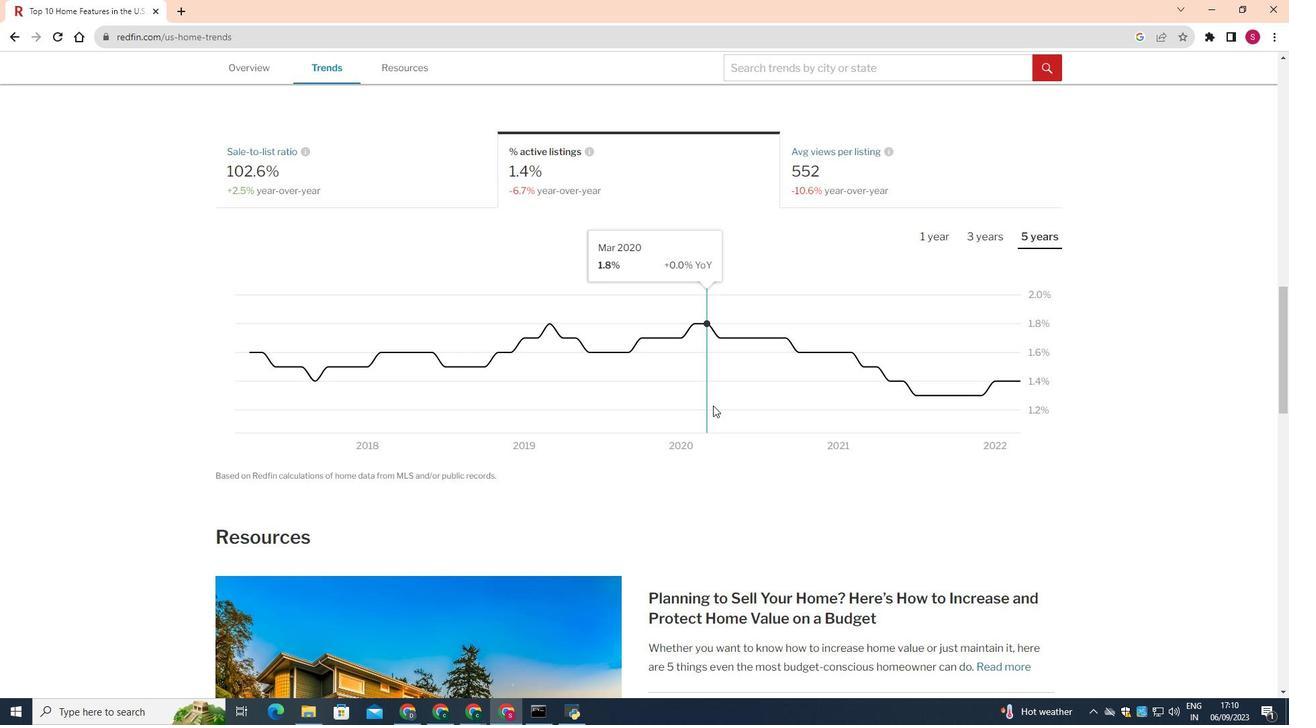 
